 Task: Create a due date automation trigger when advanced on, on the tuesday after a card is due add dates with an incomplete due date at 11:00 AM.
Action: Mouse moved to (961, 293)
Screenshot: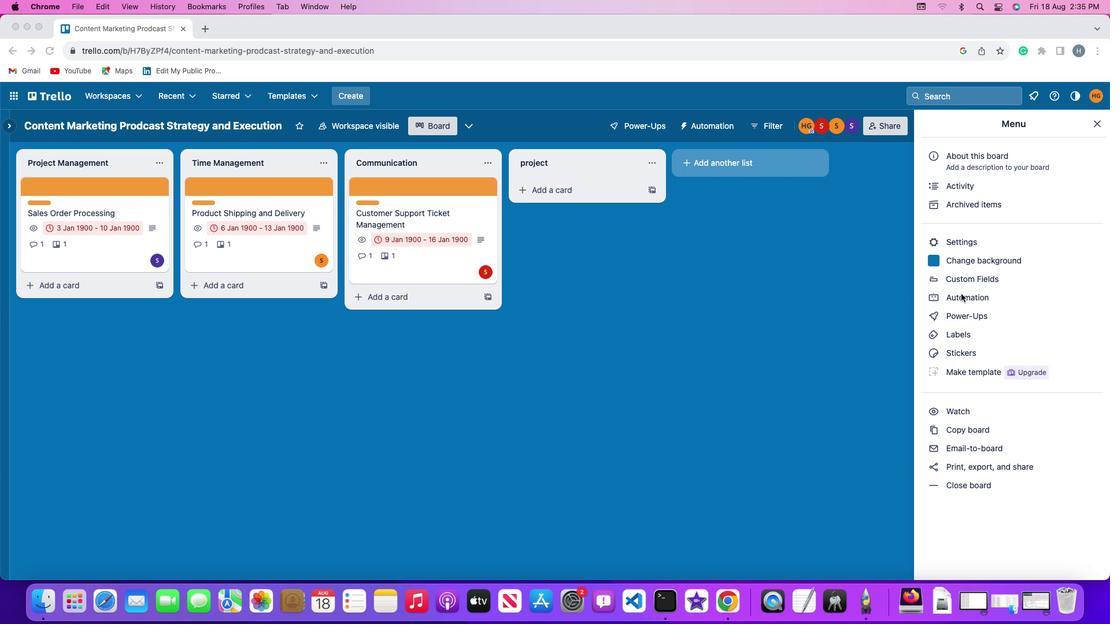 
Action: Mouse pressed left at (961, 293)
Screenshot: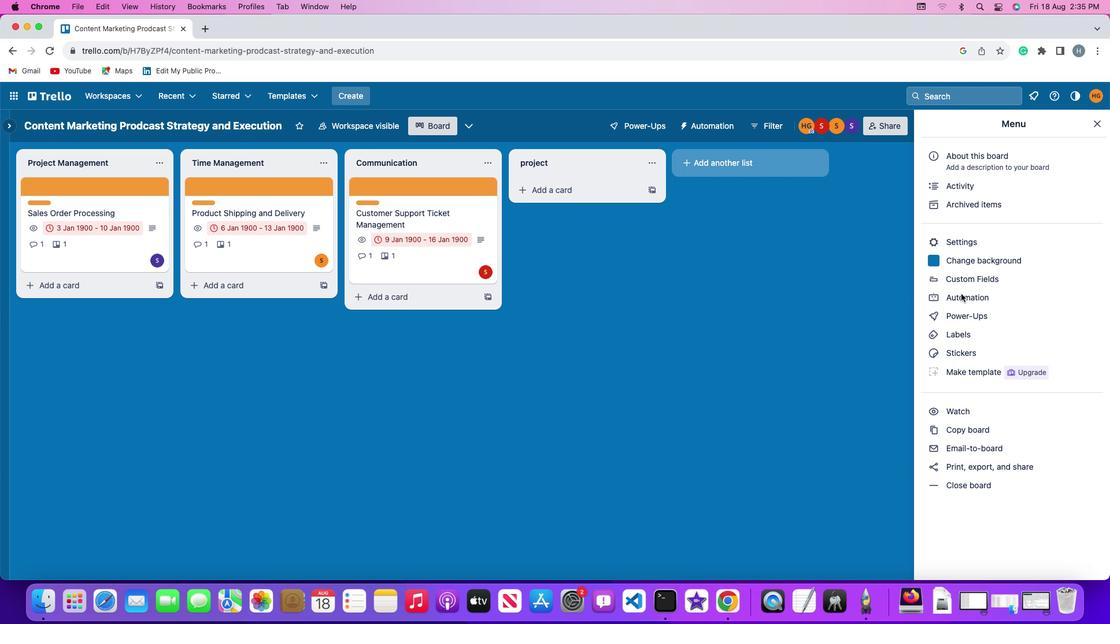 
Action: Mouse pressed left at (961, 293)
Screenshot: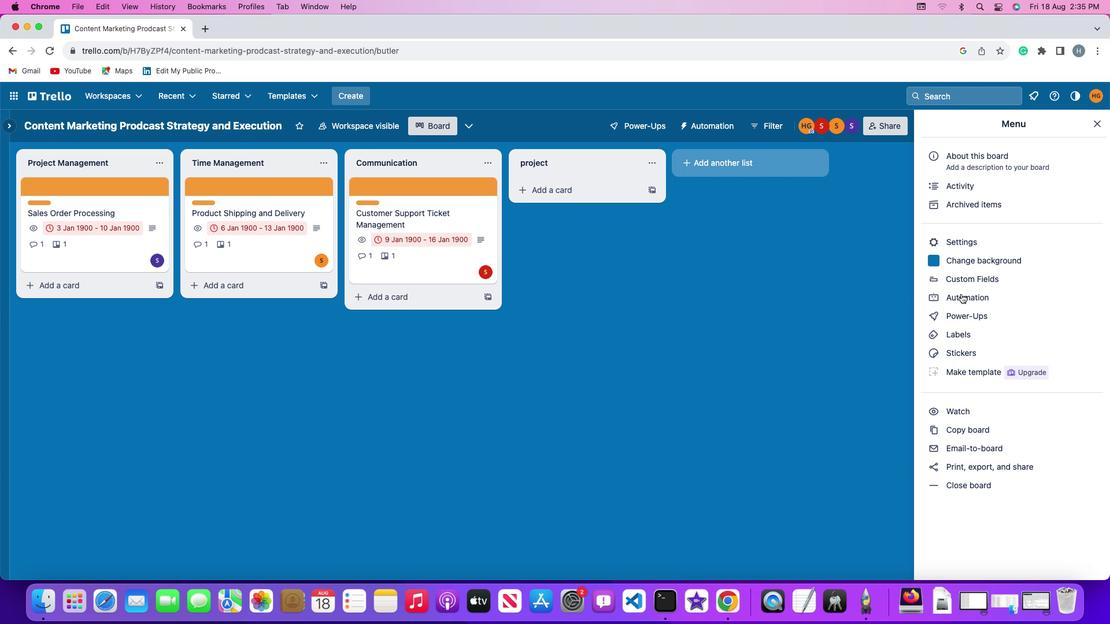
Action: Mouse moved to (72, 273)
Screenshot: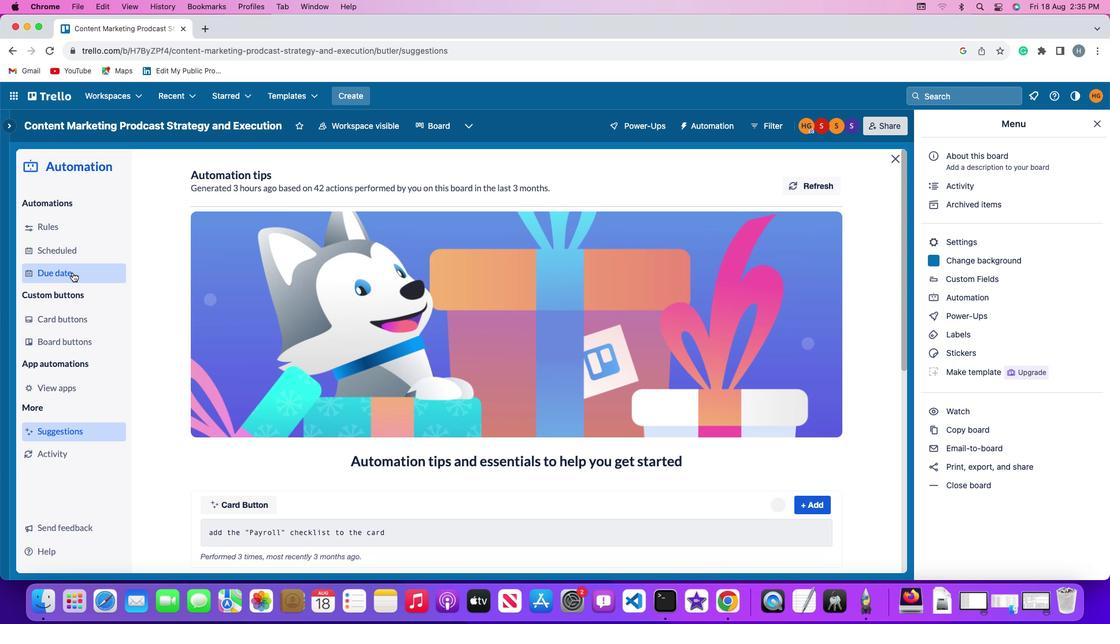
Action: Mouse pressed left at (72, 273)
Screenshot: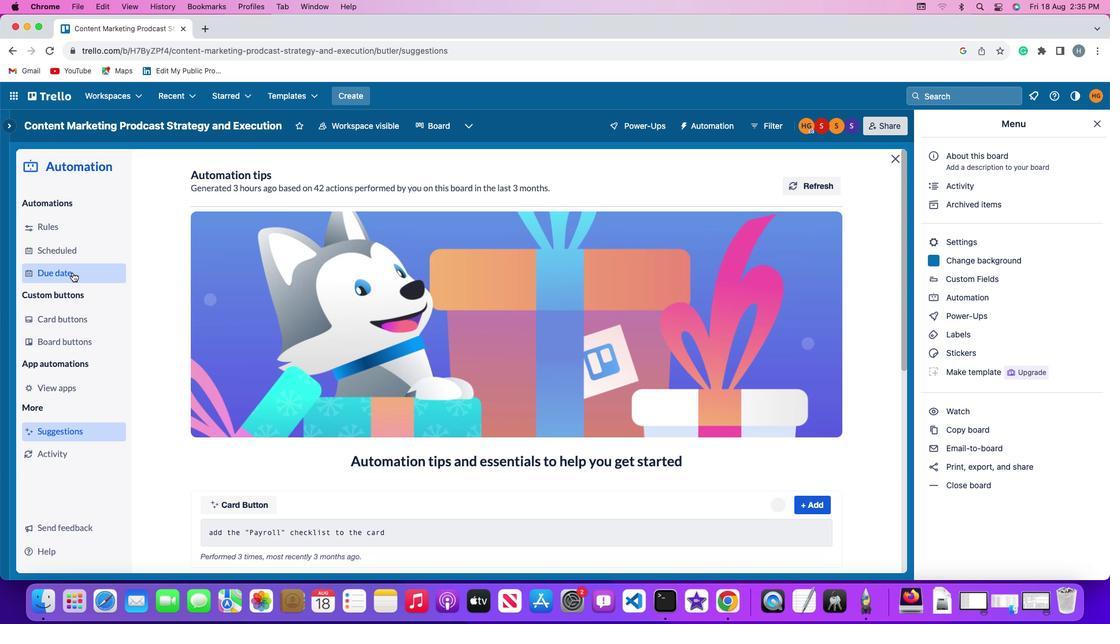 
Action: Mouse moved to (743, 176)
Screenshot: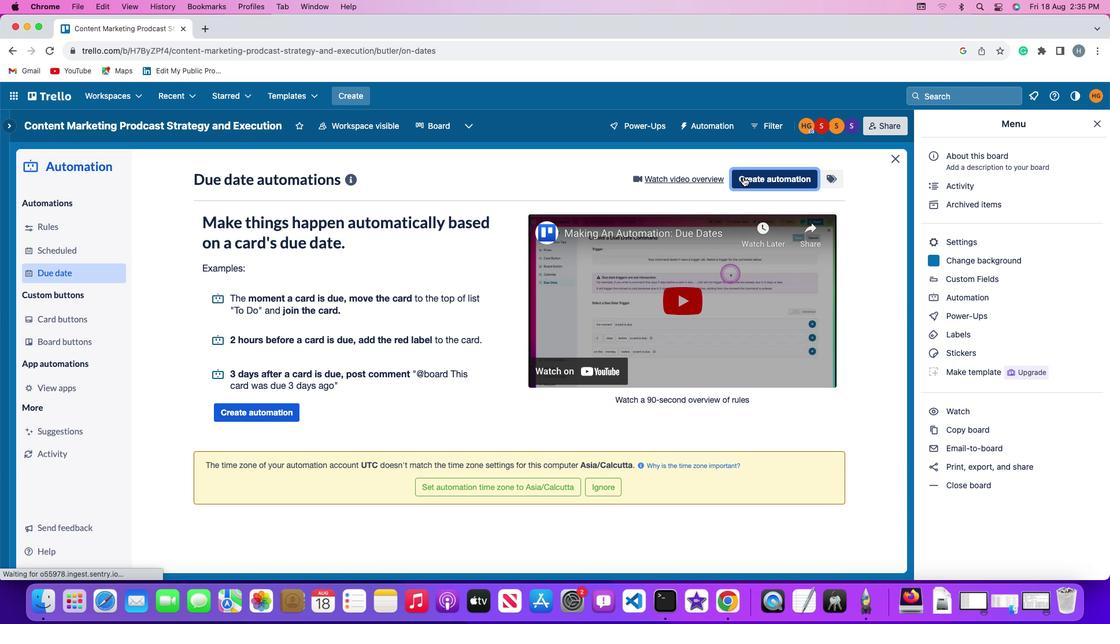 
Action: Mouse pressed left at (743, 176)
Screenshot: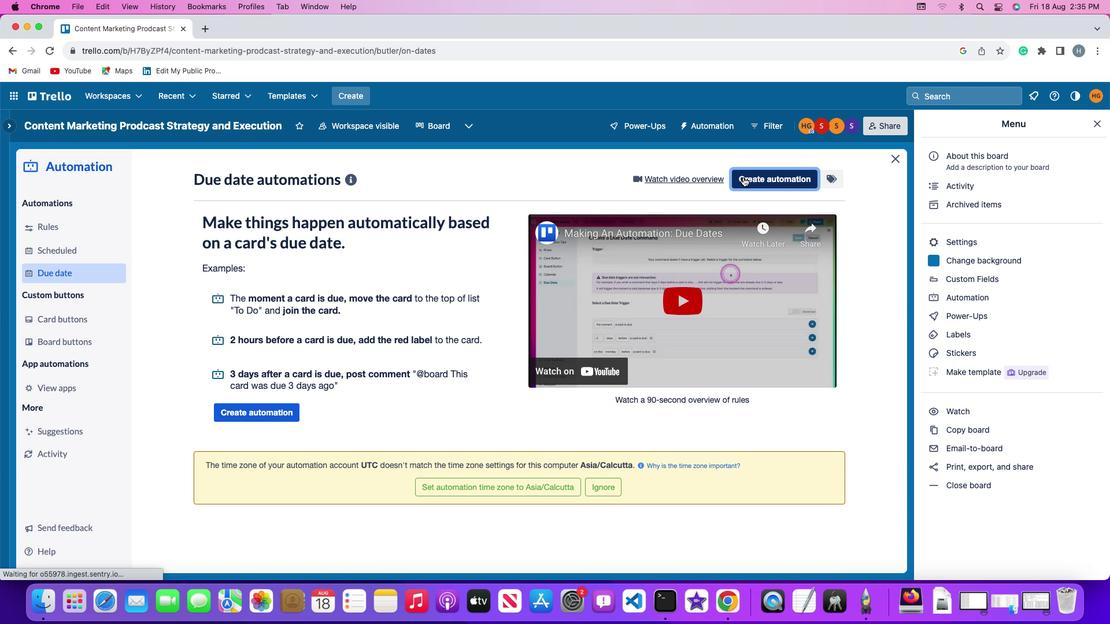 
Action: Mouse moved to (227, 289)
Screenshot: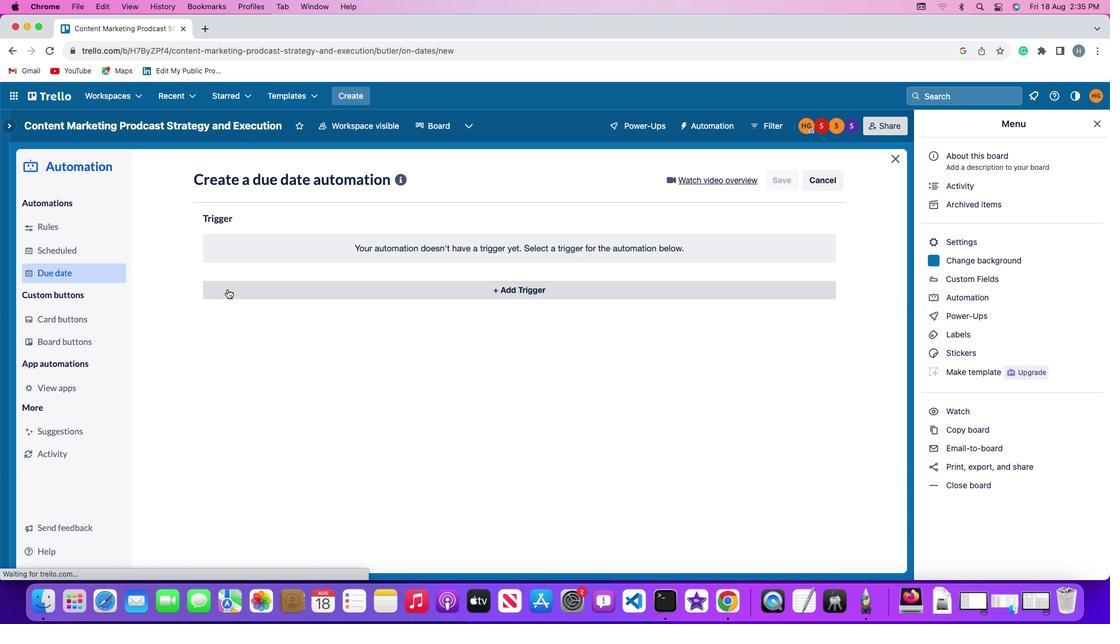 
Action: Mouse pressed left at (227, 289)
Screenshot: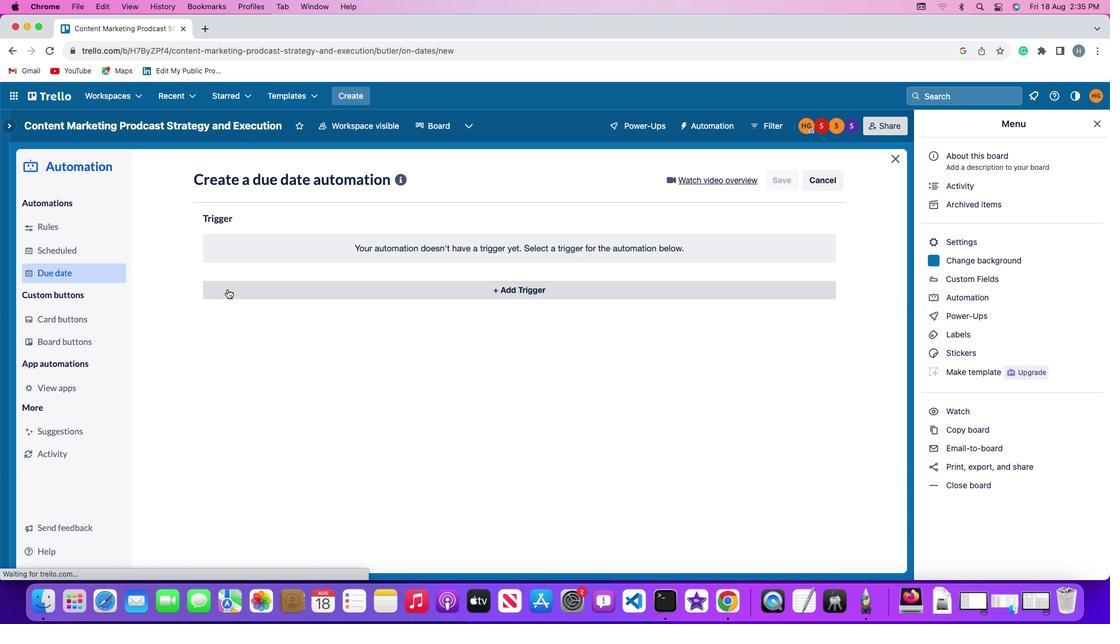 
Action: Mouse moved to (261, 507)
Screenshot: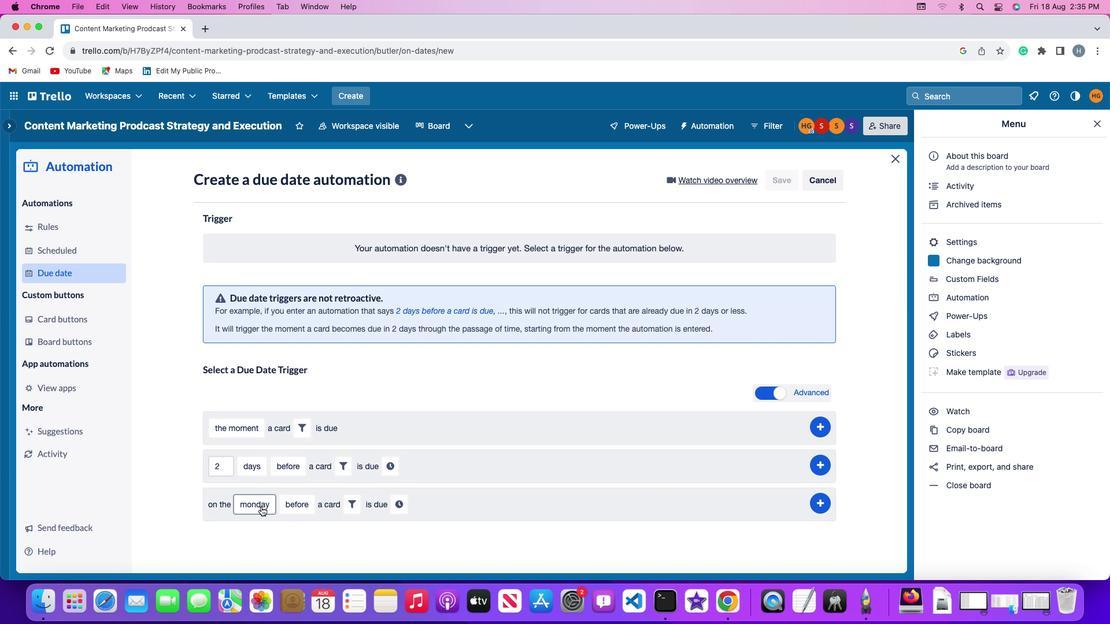 
Action: Mouse pressed left at (261, 507)
Screenshot: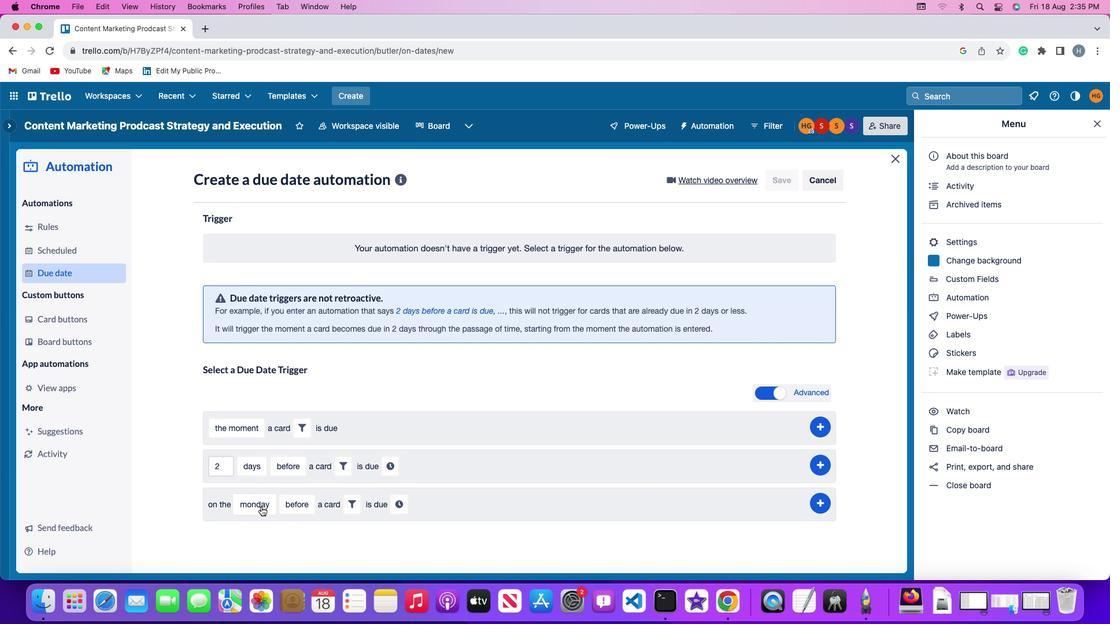 
Action: Mouse moved to (274, 371)
Screenshot: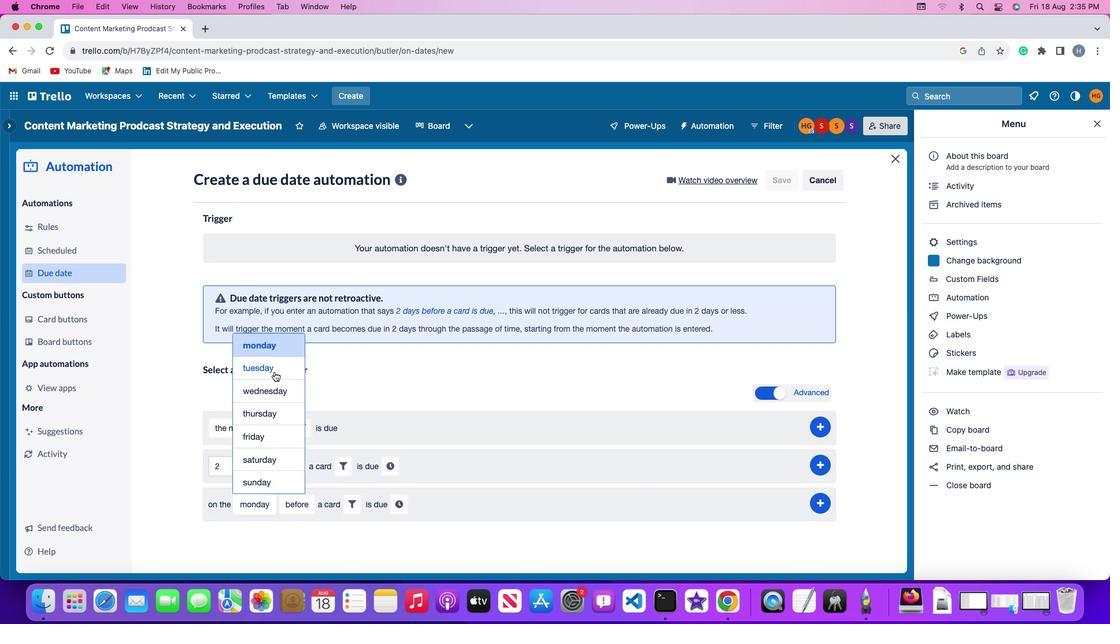 
Action: Mouse pressed left at (274, 371)
Screenshot: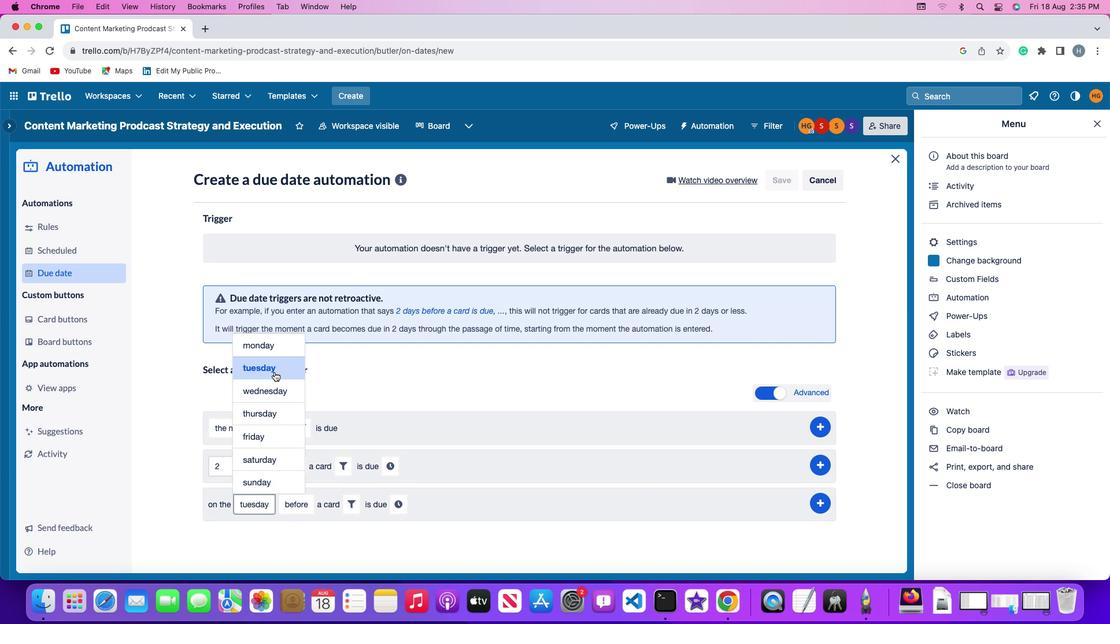 
Action: Mouse moved to (290, 500)
Screenshot: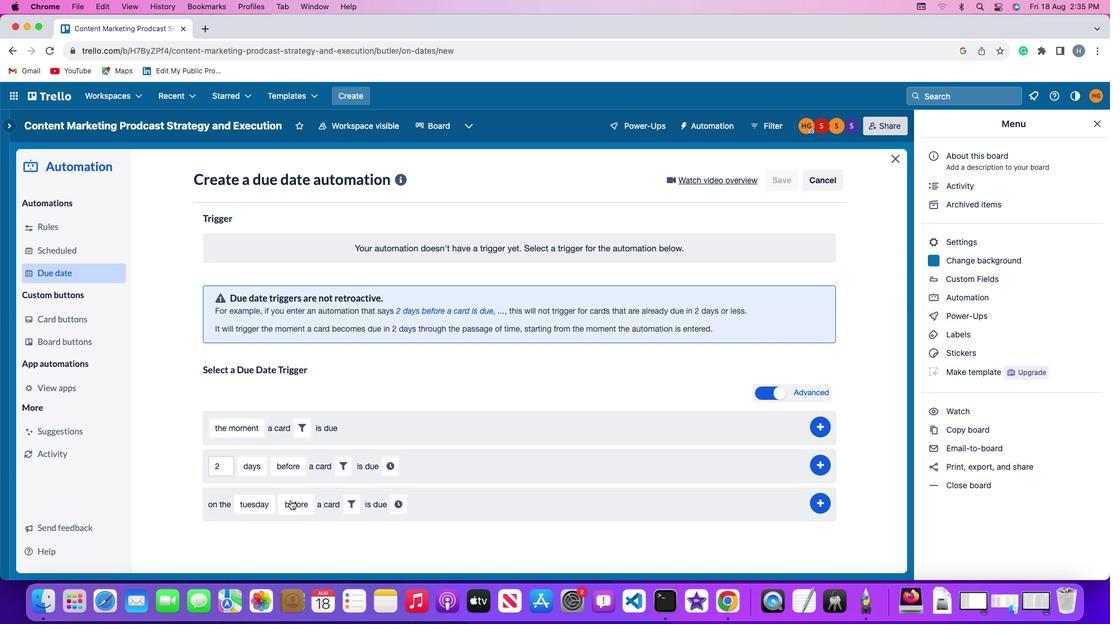 
Action: Mouse pressed left at (290, 500)
Screenshot: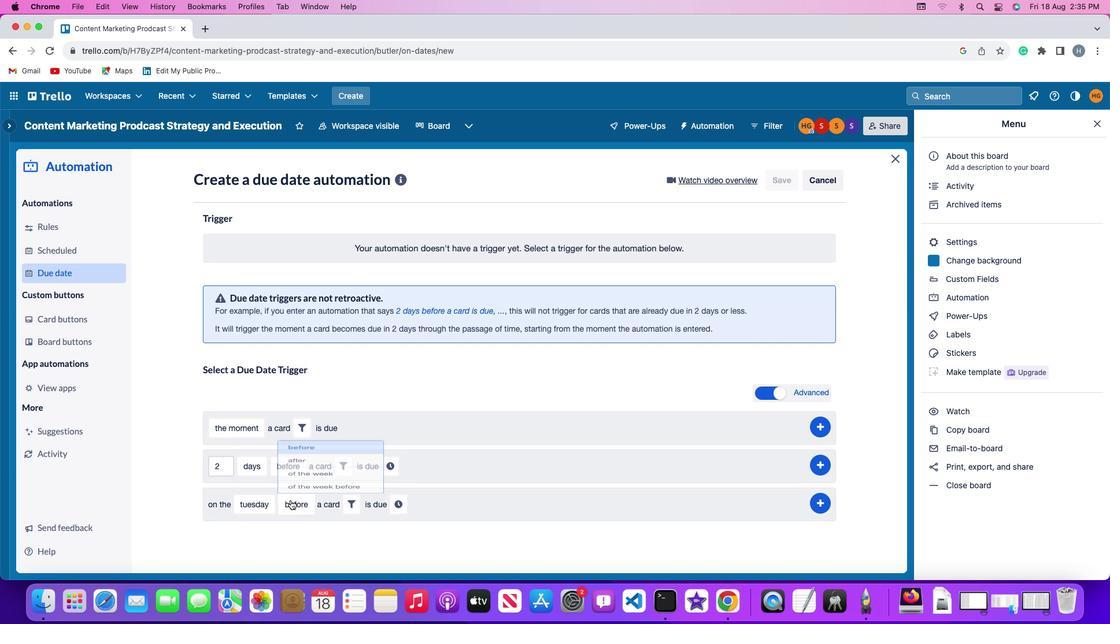 
Action: Mouse moved to (309, 436)
Screenshot: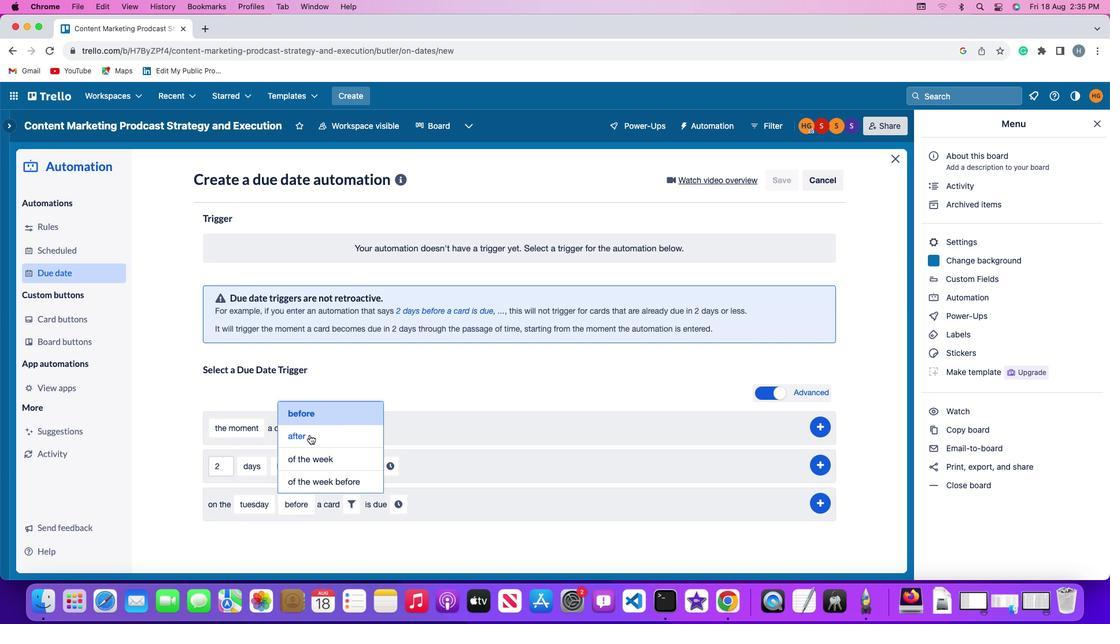 
Action: Mouse pressed left at (309, 436)
Screenshot: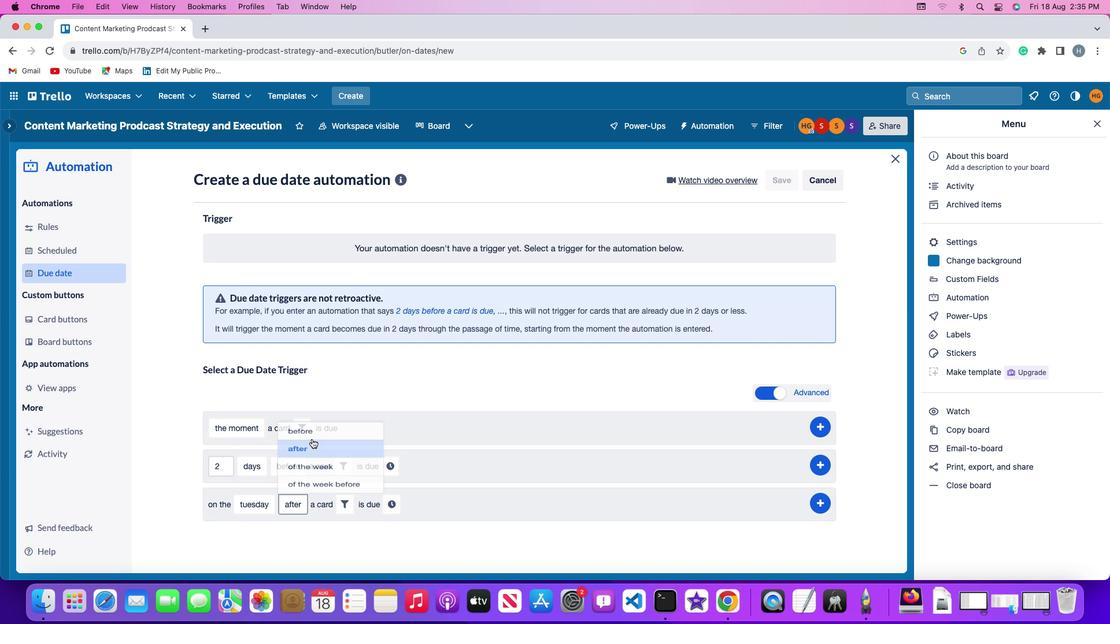 
Action: Mouse moved to (340, 498)
Screenshot: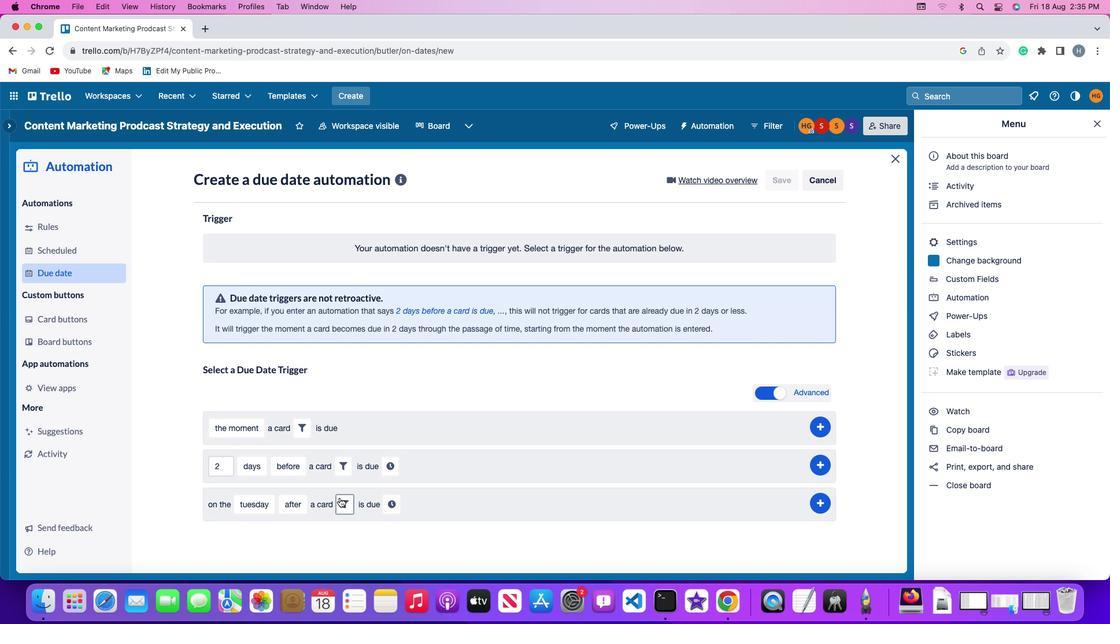 
Action: Mouse pressed left at (340, 498)
Screenshot: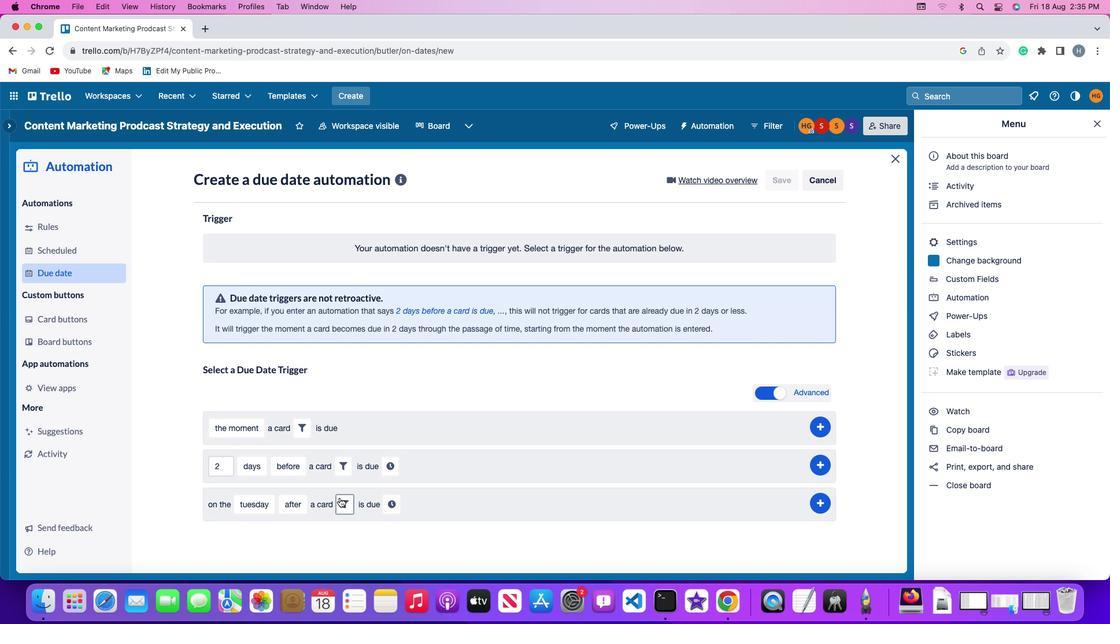 
Action: Mouse moved to (411, 540)
Screenshot: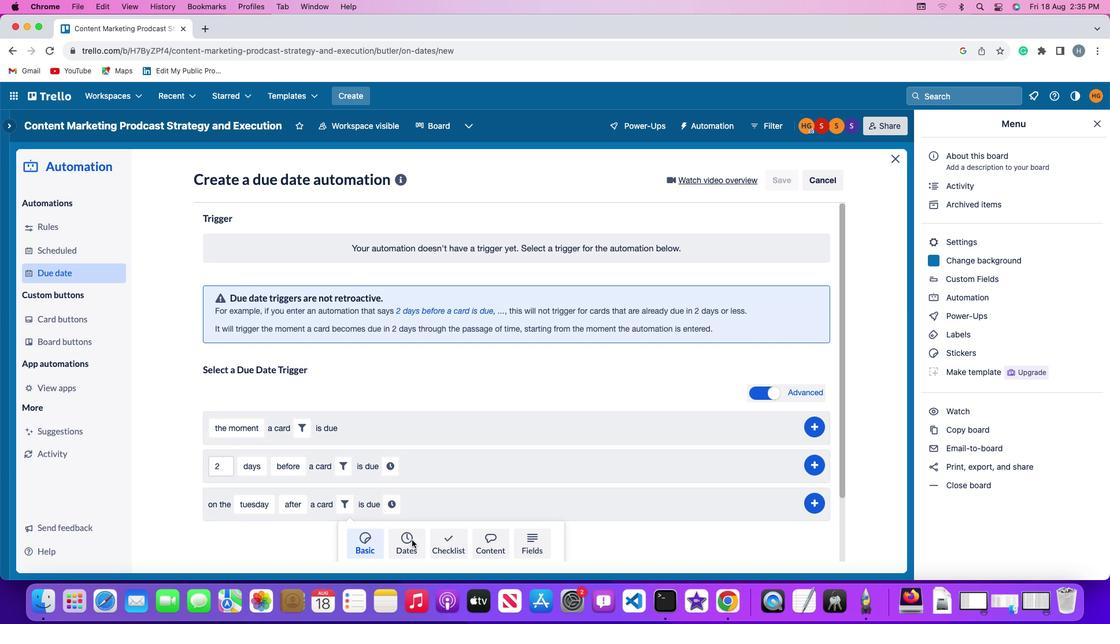 
Action: Mouse pressed left at (411, 540)
Screenshot: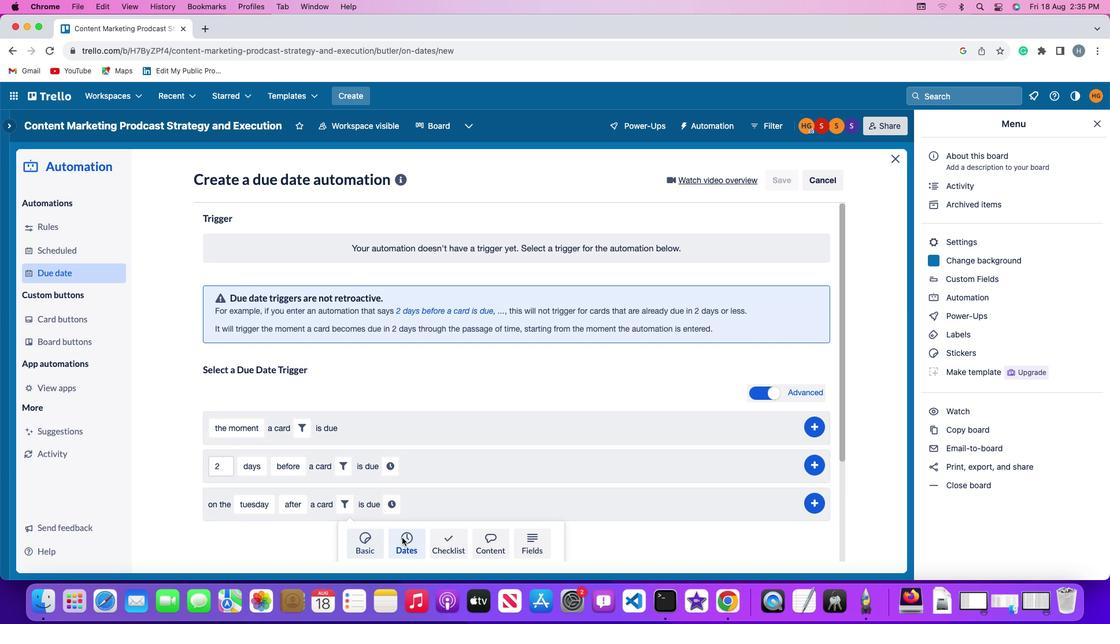 
Action: Mouse moved to (314, 521)
Screenshot: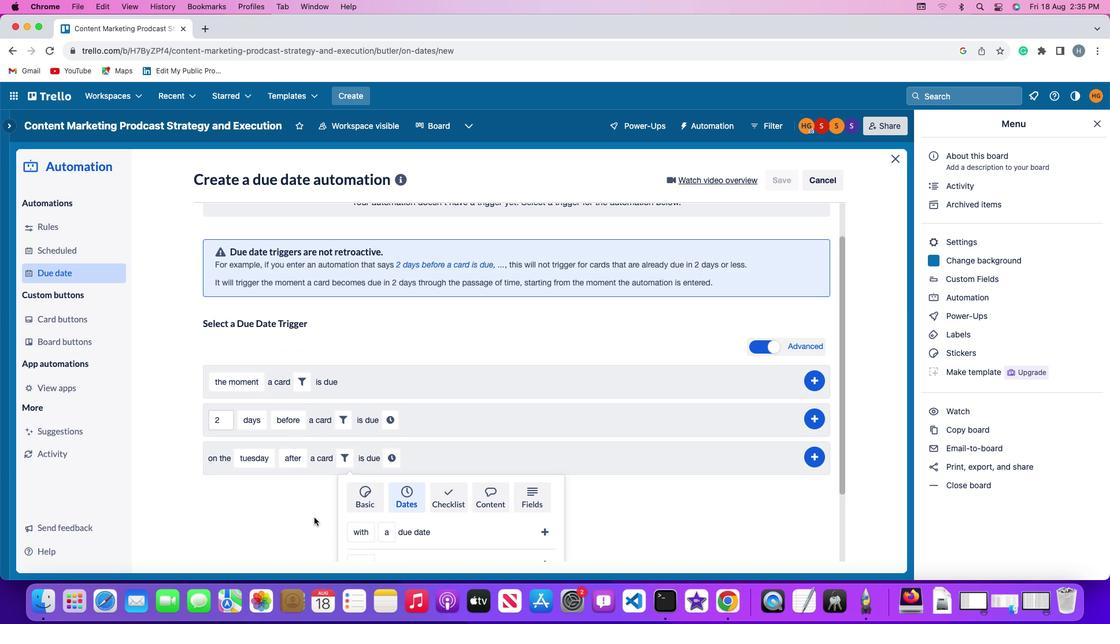 
Action: Mouse scrolled (314, 521) with delta (0, 0)
Screenshot: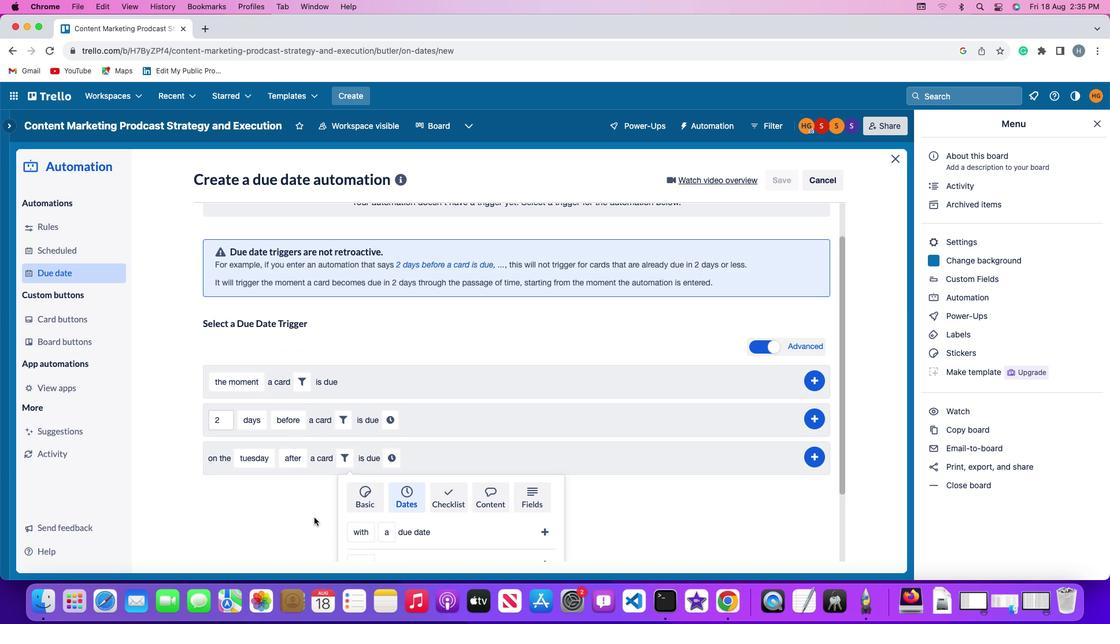 
Action: Mouse scrolled (314, 521) with delta (0, 0)
Screenshot: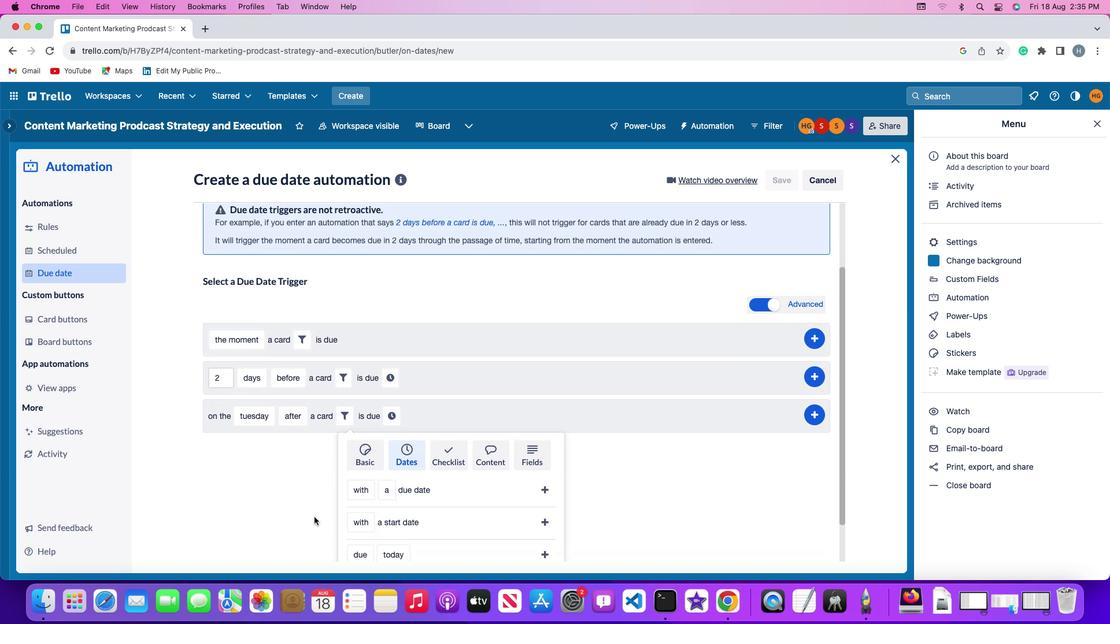 
Action: Mouse scrolled (314, 521) with delta (0, -1)
Screenshot: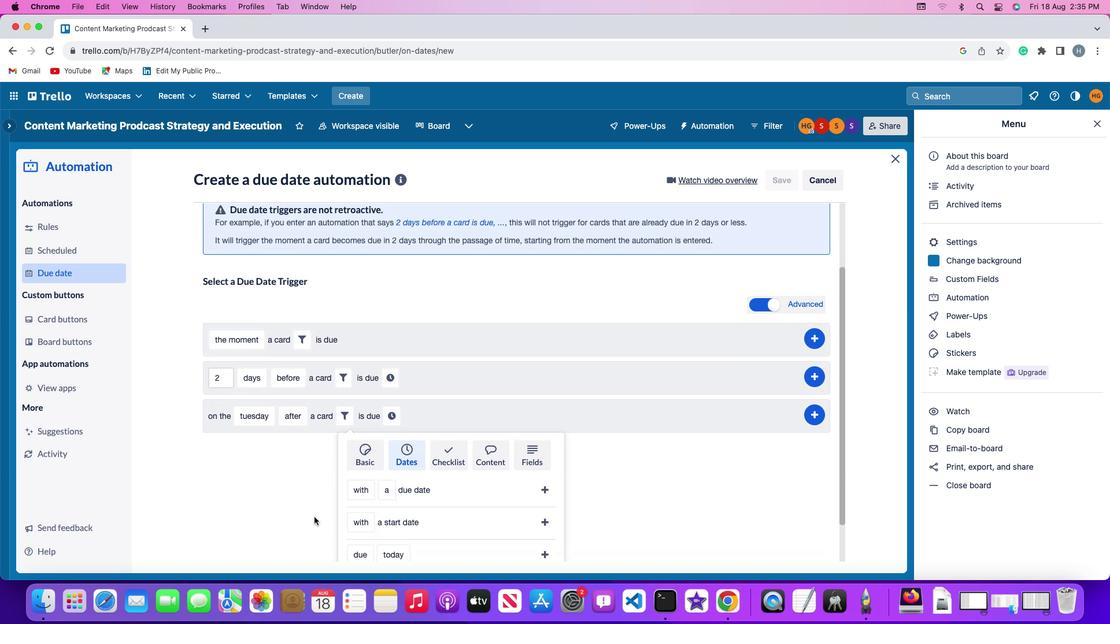 
Action: Mouse moved to (314, 520)
Screenshot: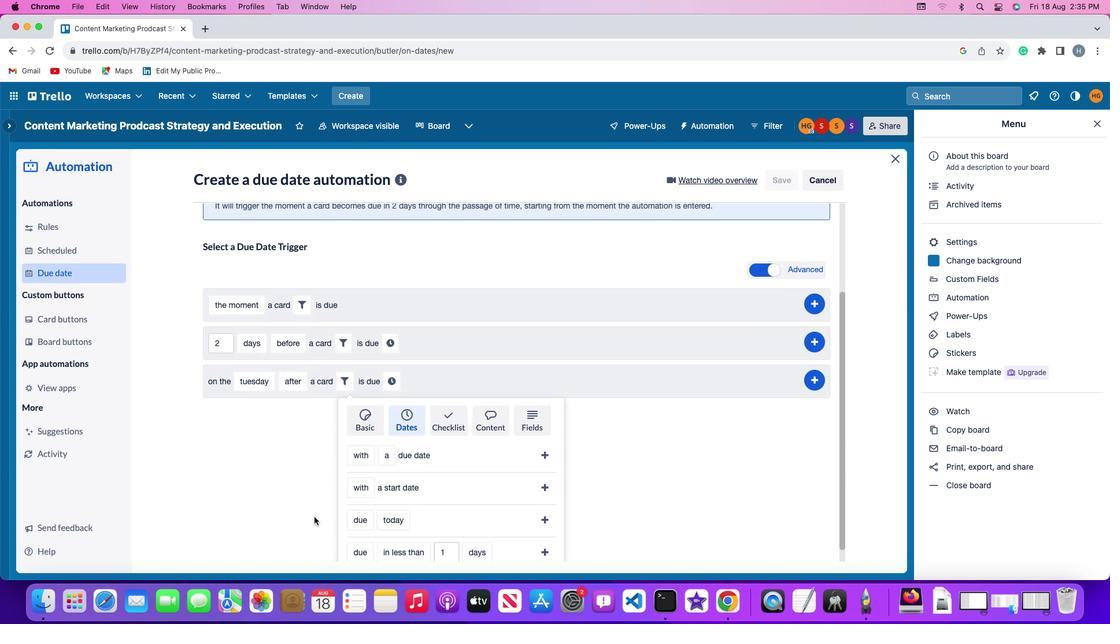 
Action: Mouse scrolled (314, 520) with delta (0, -2)
Screenshot: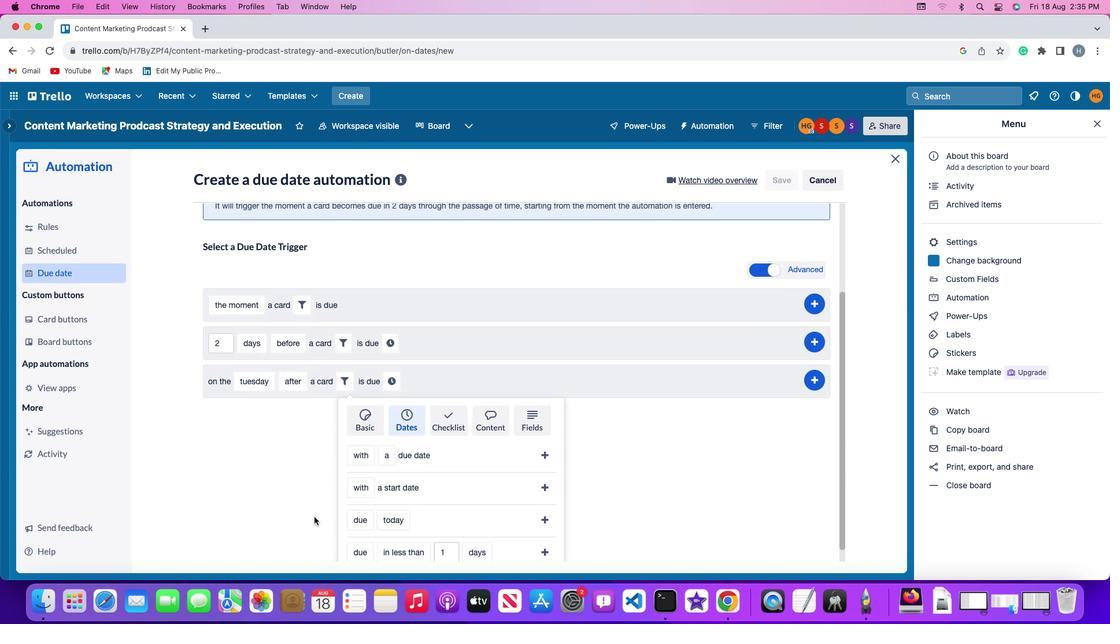 
Action: Mouse moved to (314, 520)
Screenshot: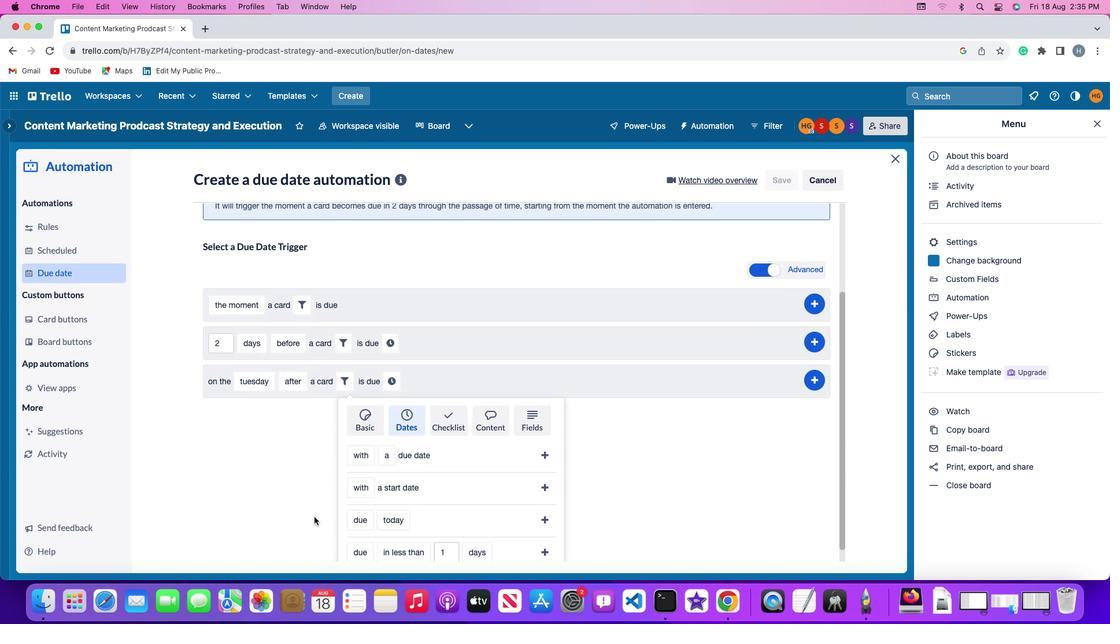
Action: Mouse scrolled (314, 520) with delta (0, -3)
Screenshot: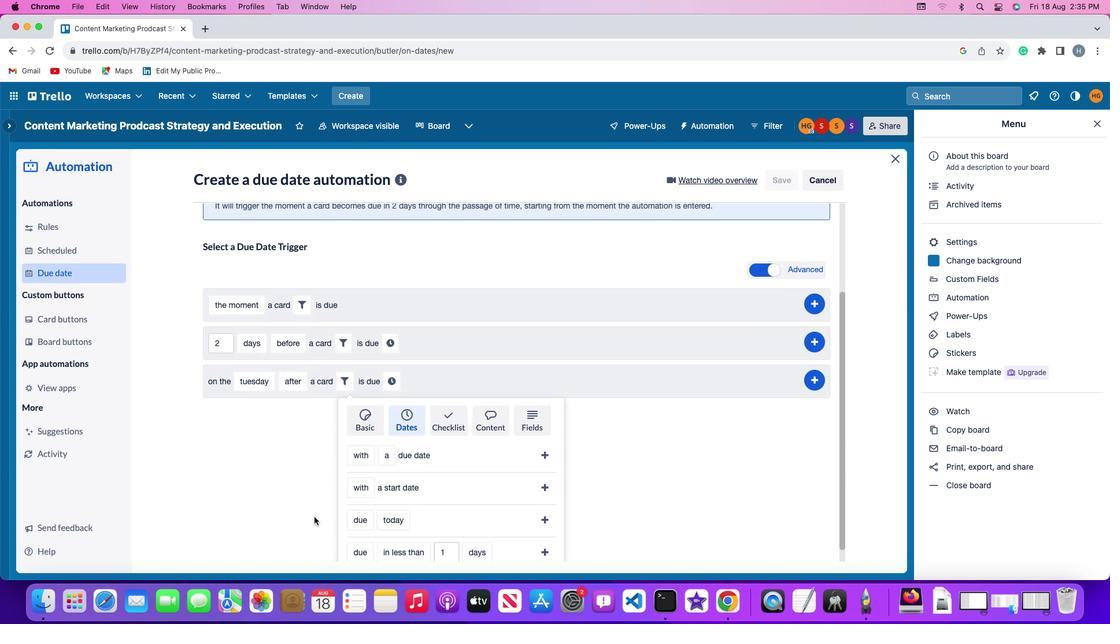 
Action: Mouse moved to (314, 515)
Screenshot: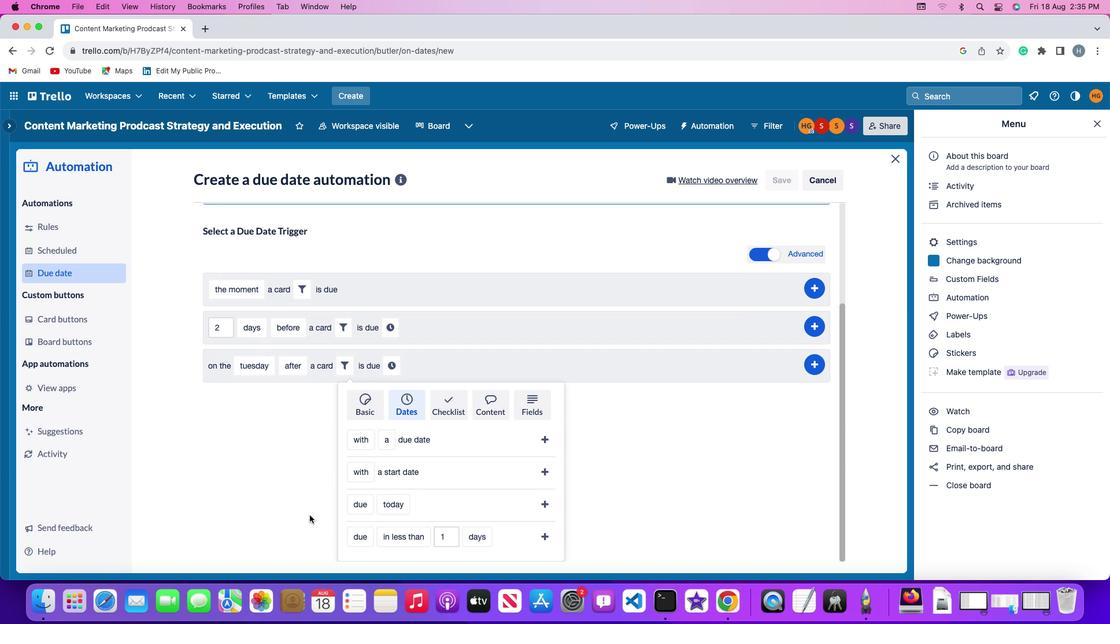 
Action: Mouse scrolled (314, 515) with delta (0, 0)
Screenshot: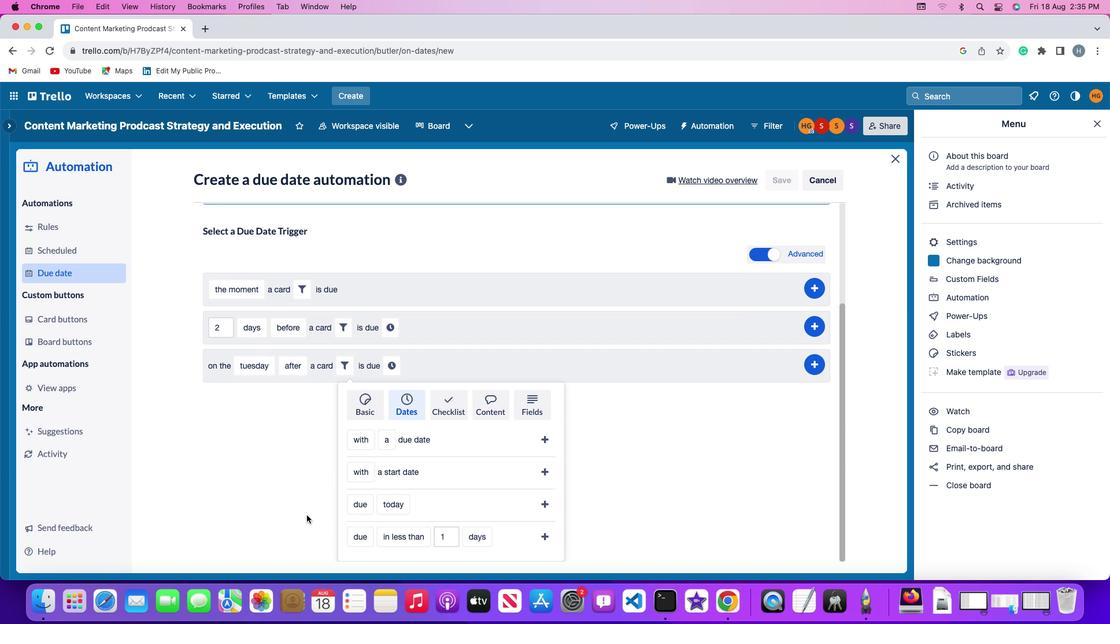 
Action: Mouse scrolled (314, 515) with delta (0, 0)
Screenshot: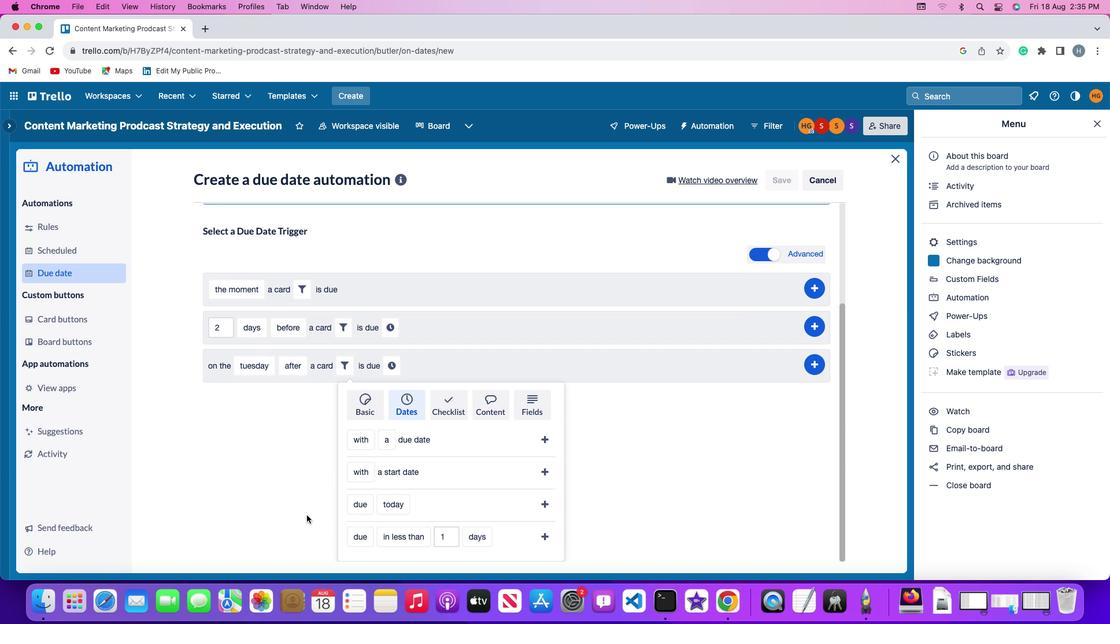 
Action: Mouse scrolled (314, 515) with delta (0, -1)
Screenshot: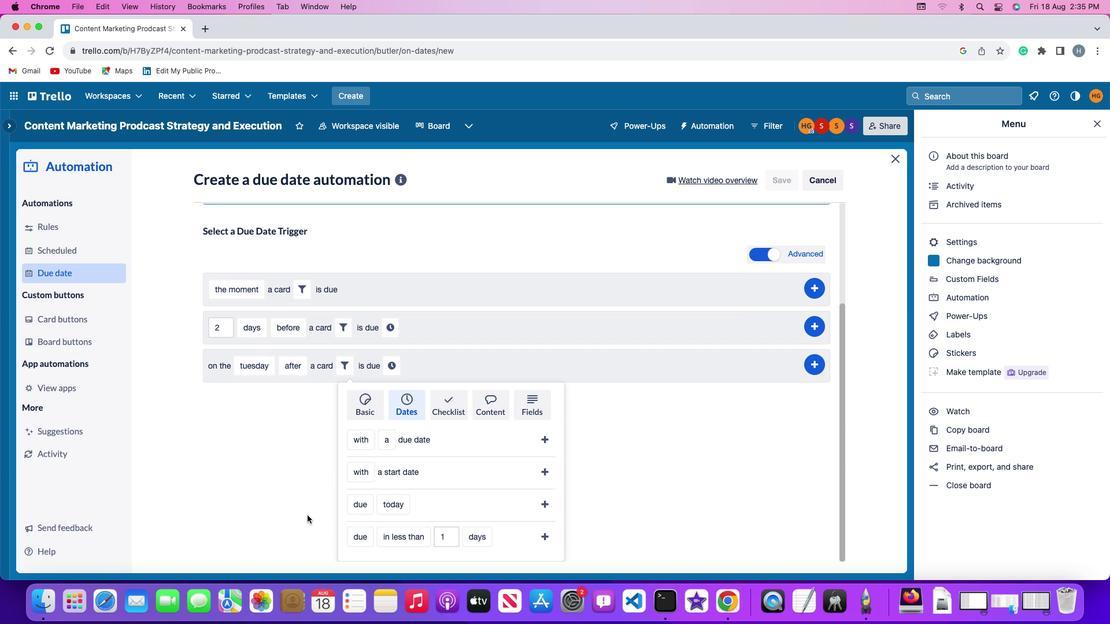 
Action: Mouse moved to (364, 437)
Screenshot: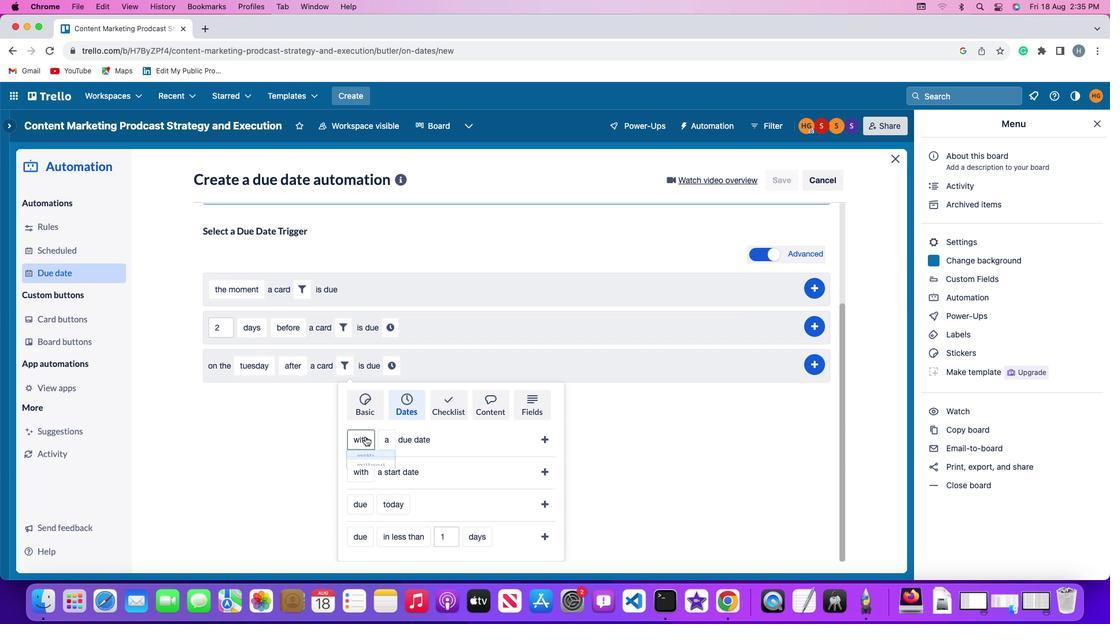 
Action: Mouse pressed left at (364, 437)
Screenshot: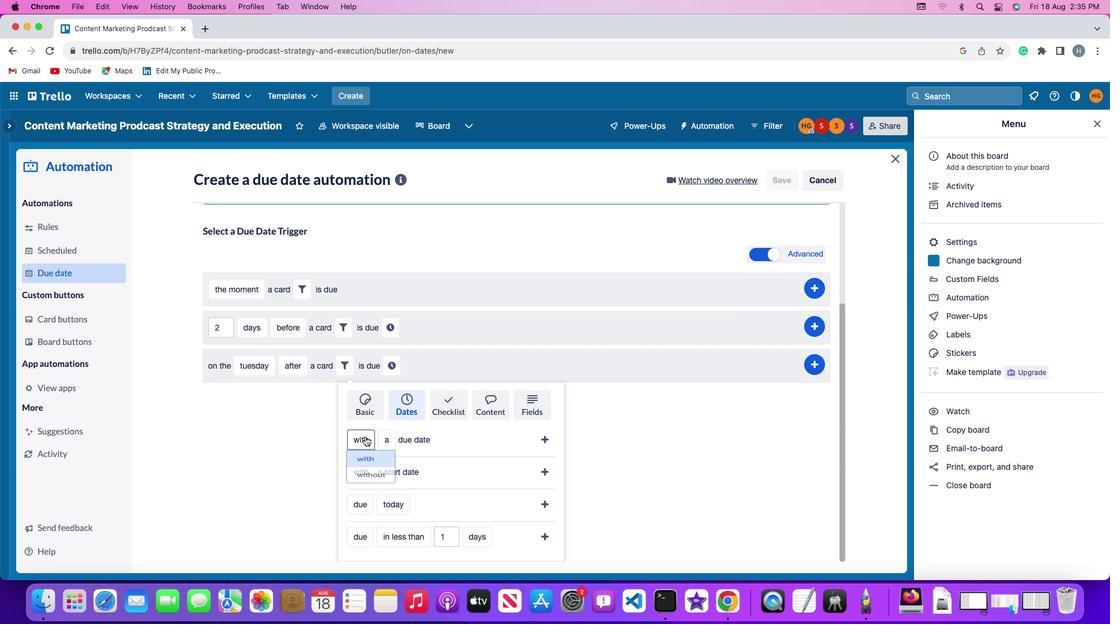 
Action: Mouse moved to (360, 465)
Screenshot: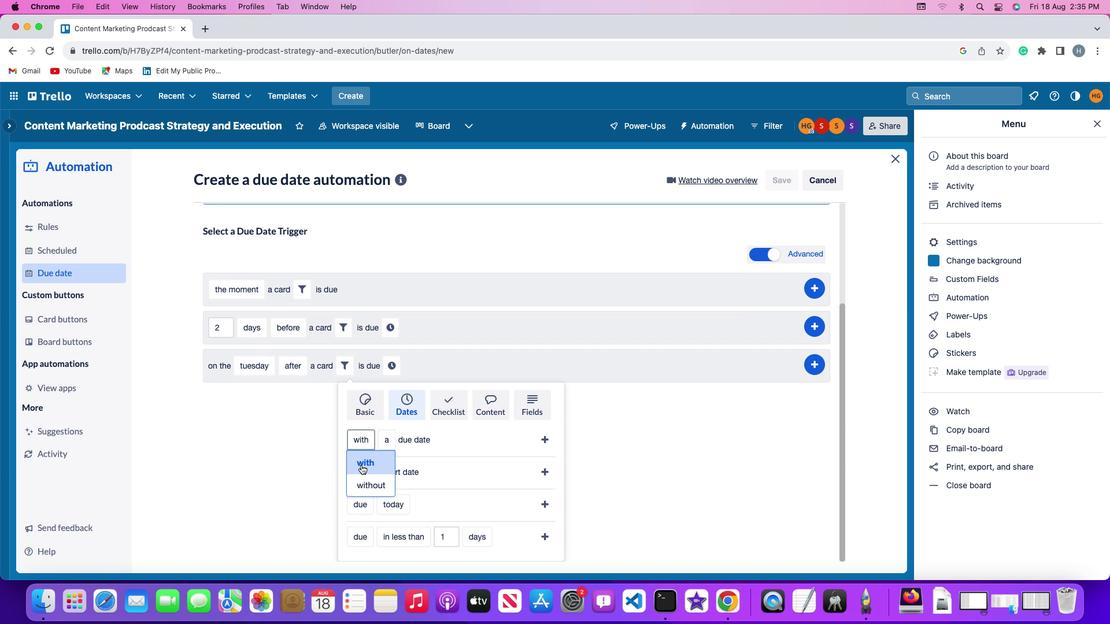 
Action: Mouse pressed left at (360, 465)
Screenshot: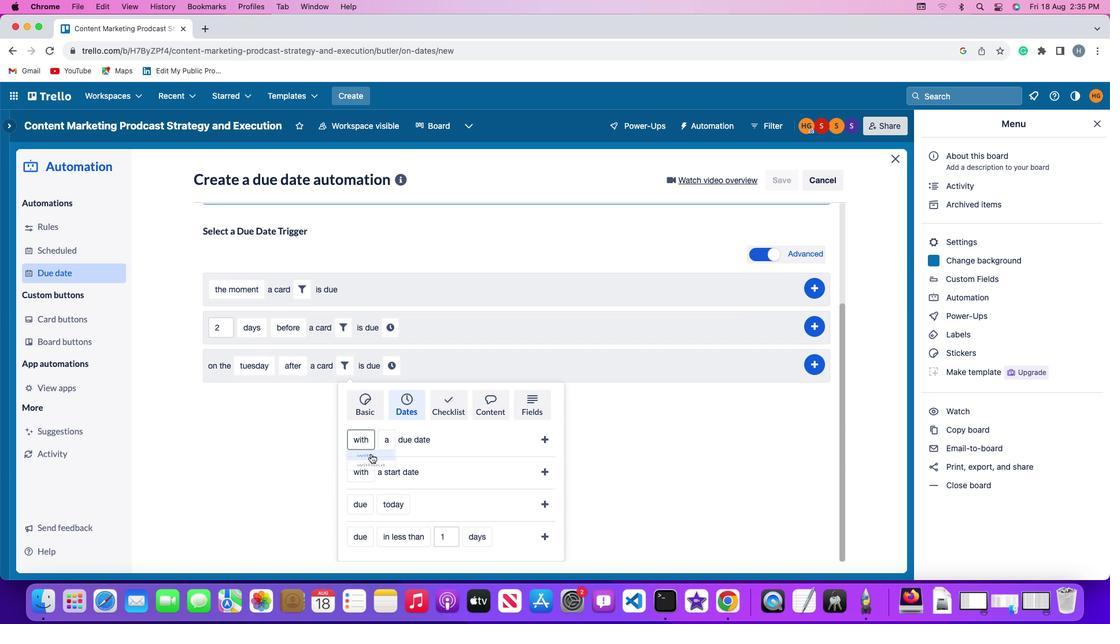 
Action: Mouse moved to (383, 446)
Screenshot: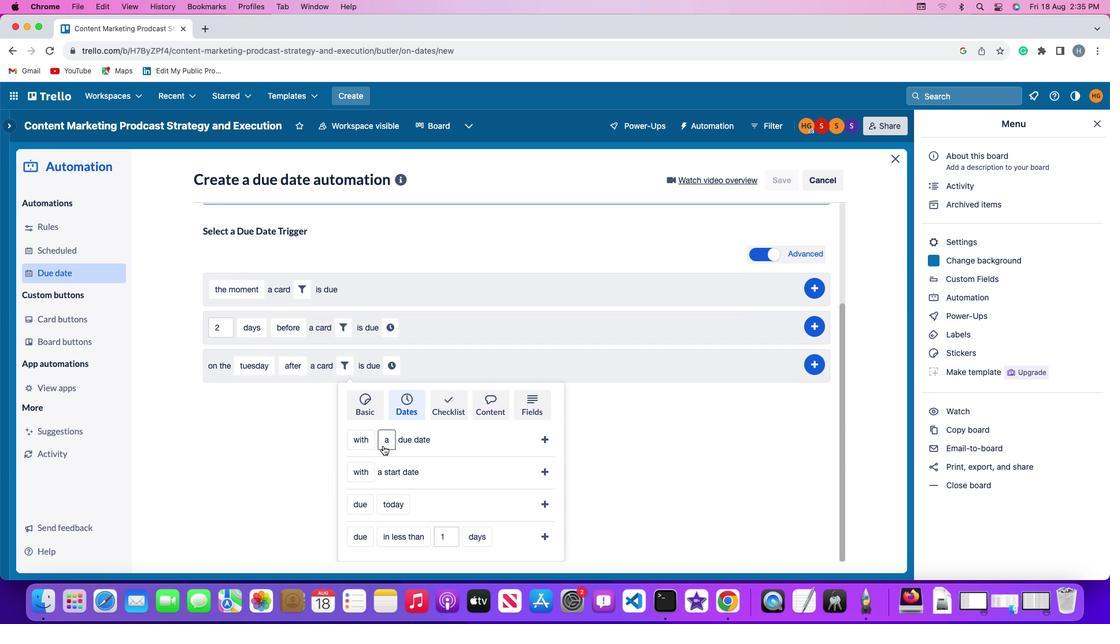 
Action: Mouse pressed left at (383, 446)
Screenshot: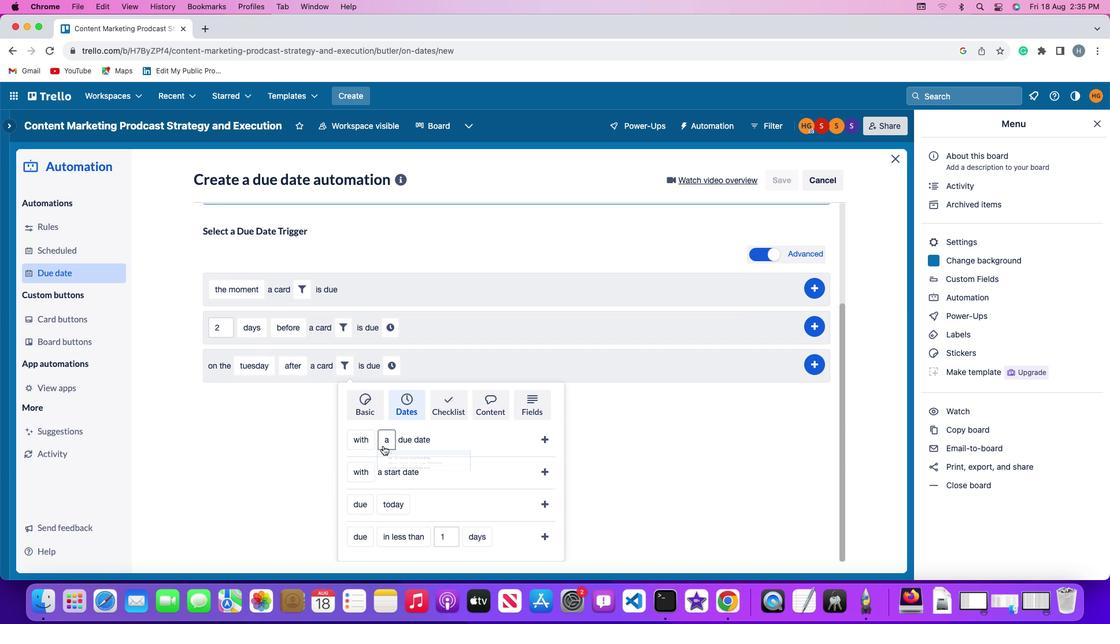 
Action: Mouse moved to (406, 506)
Screenshot: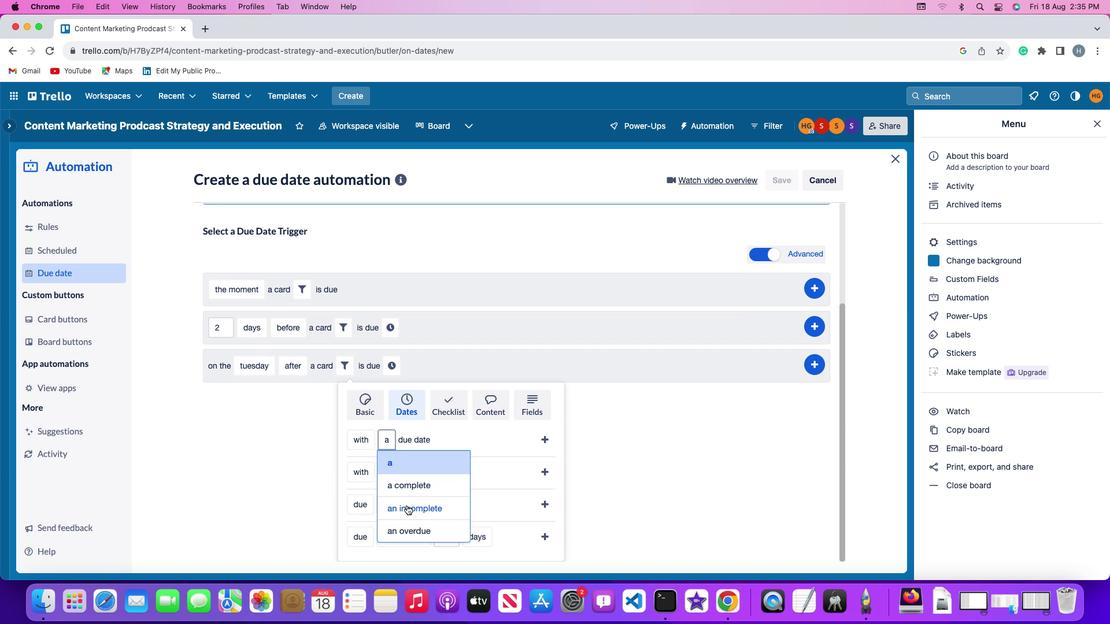 
Action: Mouse pressed left at (406, 506)
Screenshot: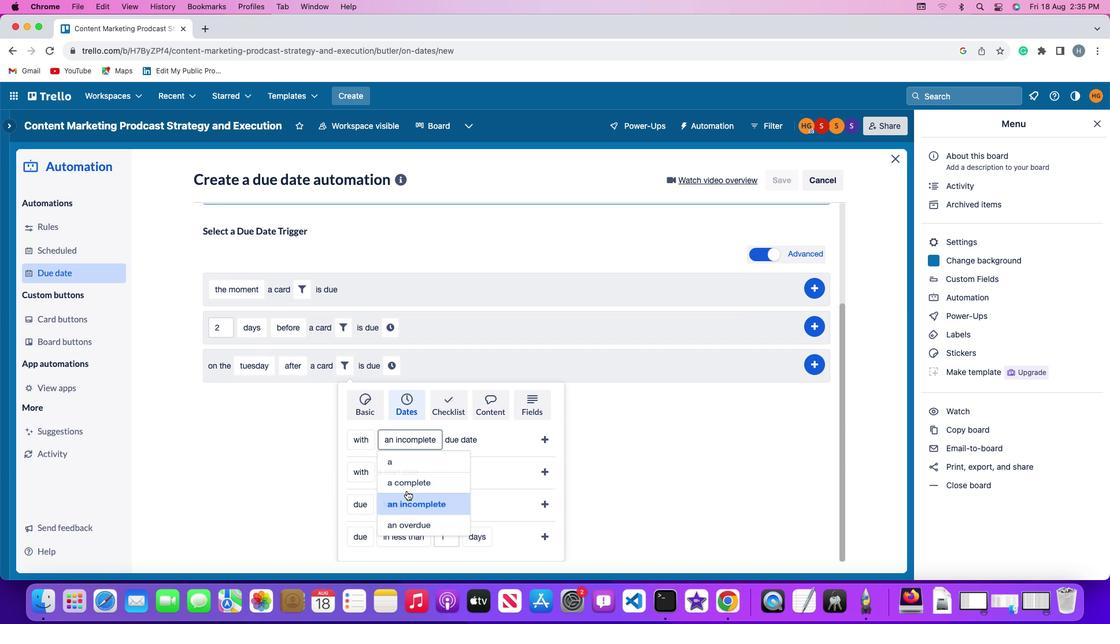 
Action: Mouse moved to (550, 437)
Screenshot: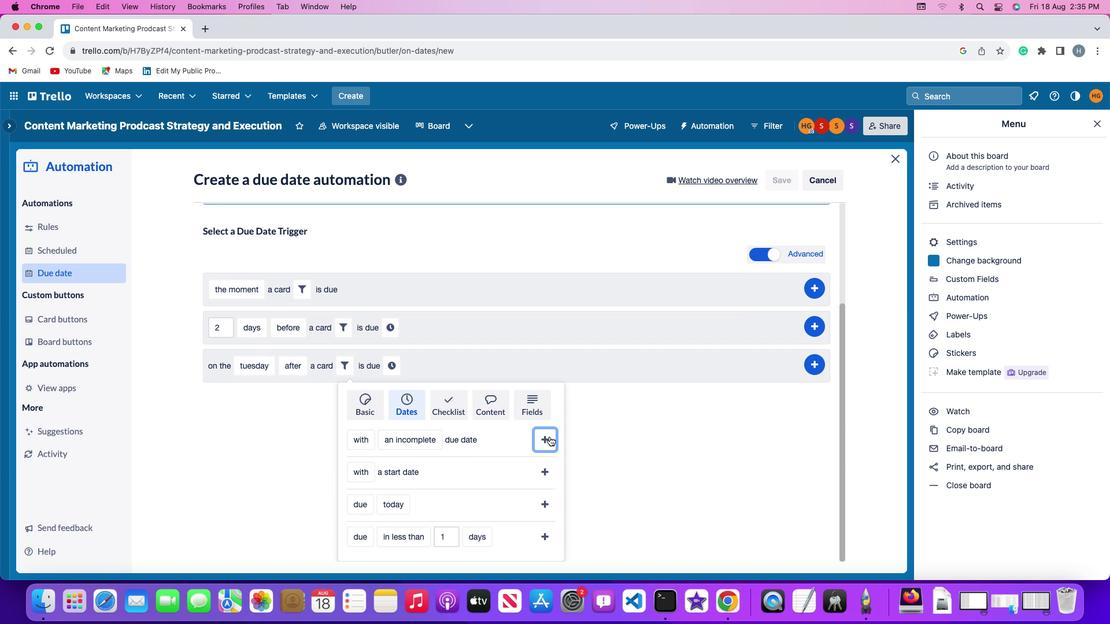 
Action: Mouse pressed left at (550, 437)
Screenshot: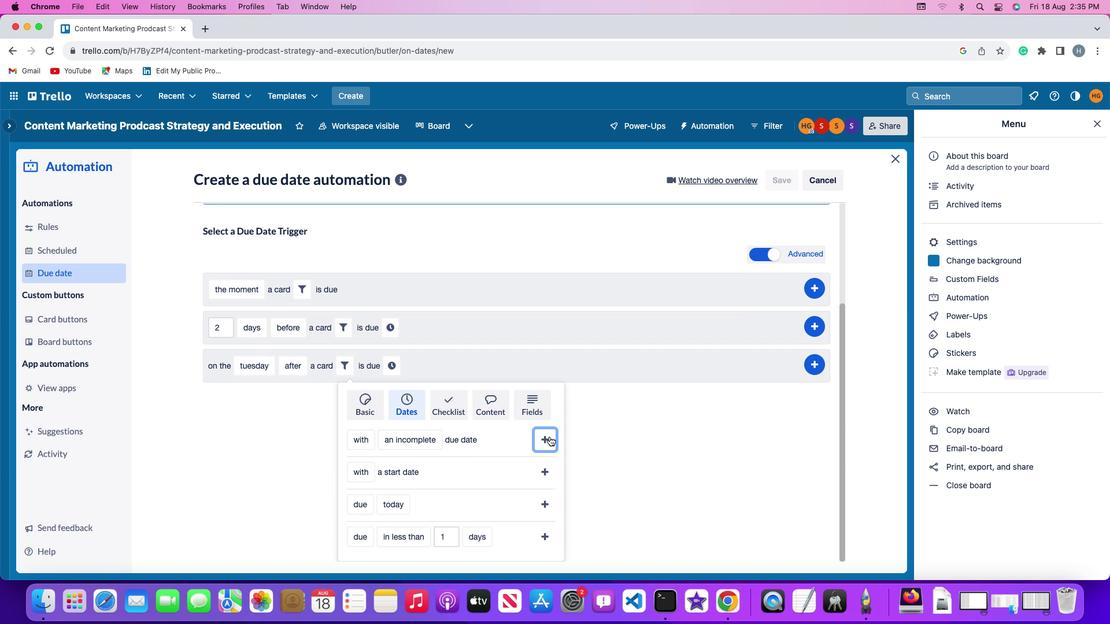 
Action: Mouse moved to (522, 500)
Screenshot: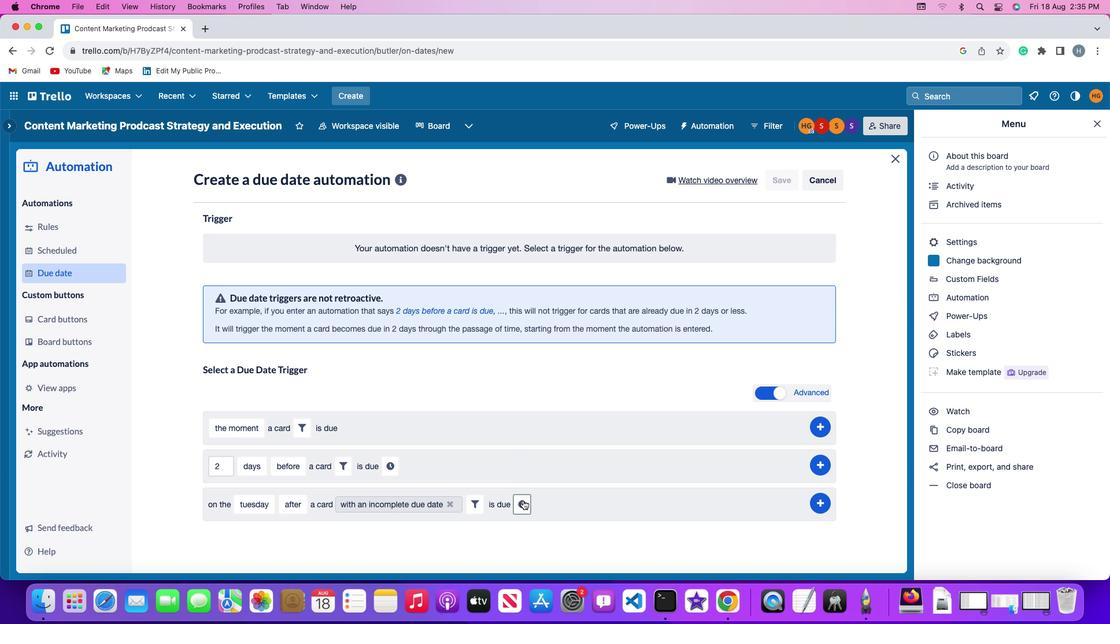 
Action: Mouse pressed left at (522, 500)
Screenshot: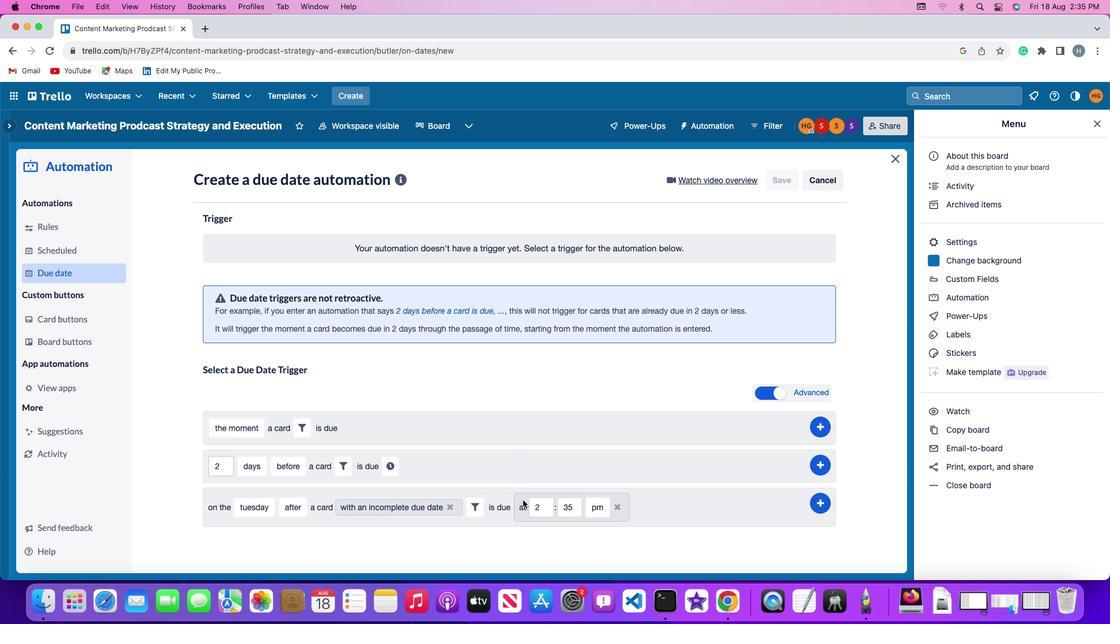 
Action: Mouse moved to (543, 507)
Screenshot: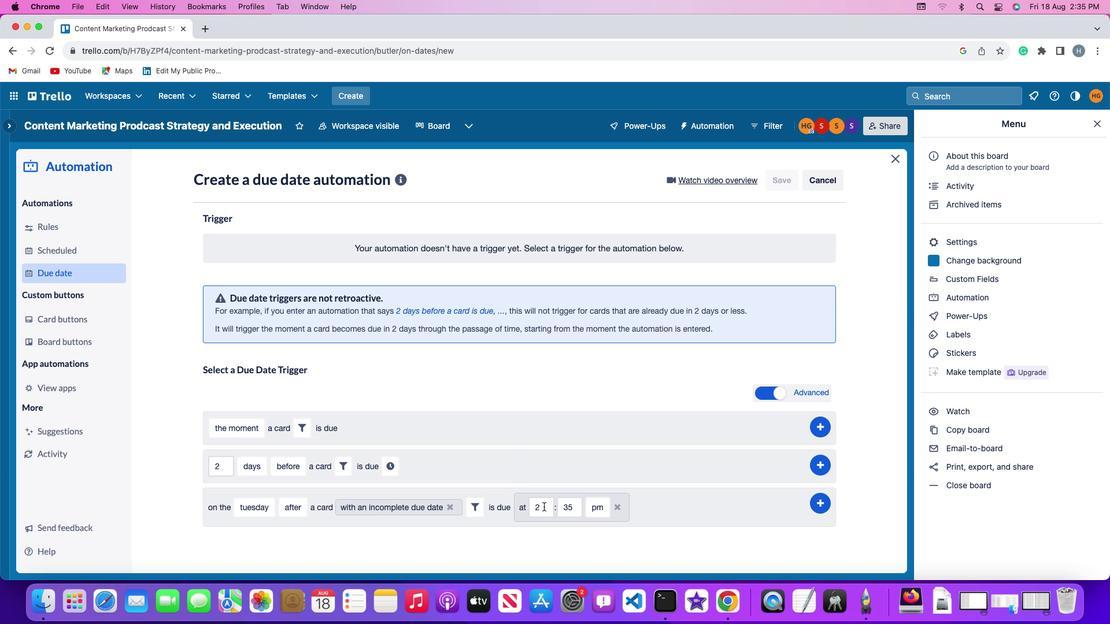 
Action: Mouse pressed left at (543, 507)
Screenshot: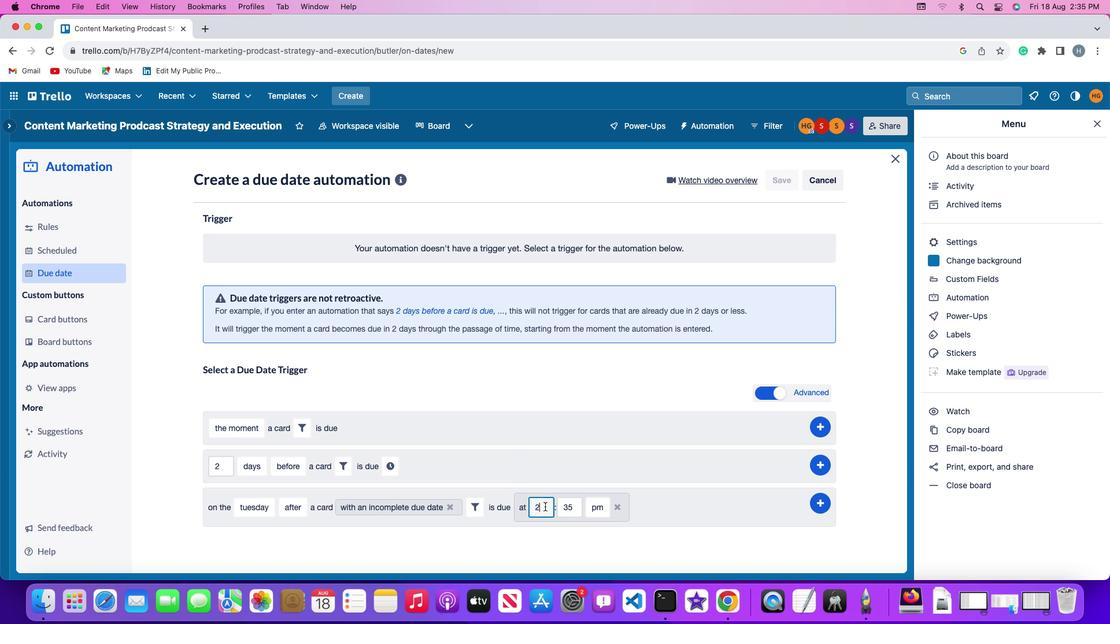 
Action: Mouse moved to (544, 507)
Screenshot: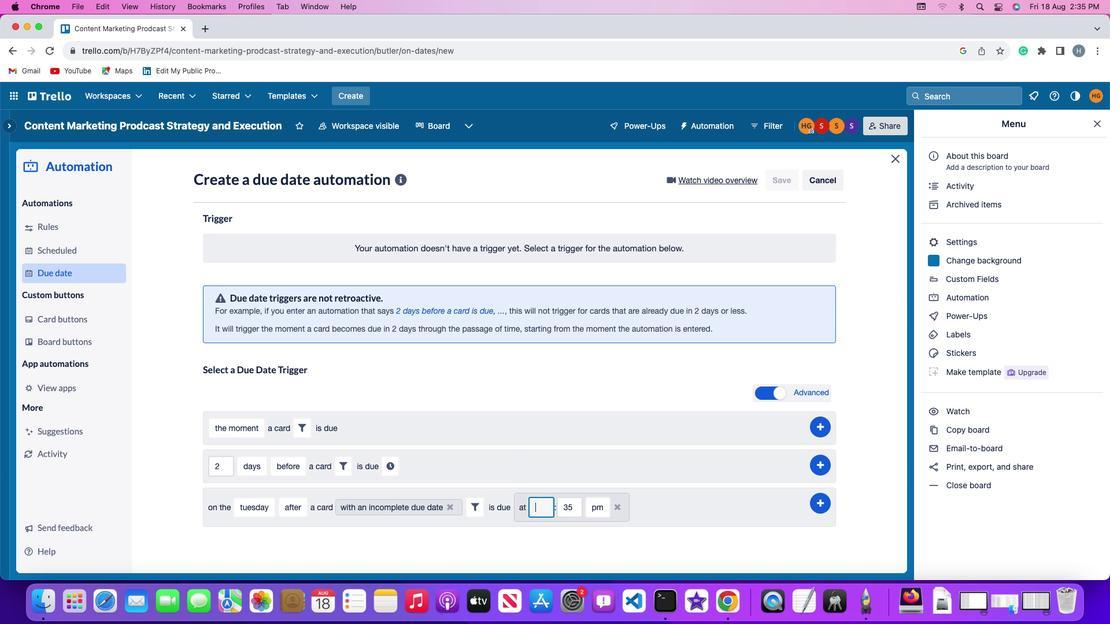 
Action: Key pressed Key.backspace
Screenshot: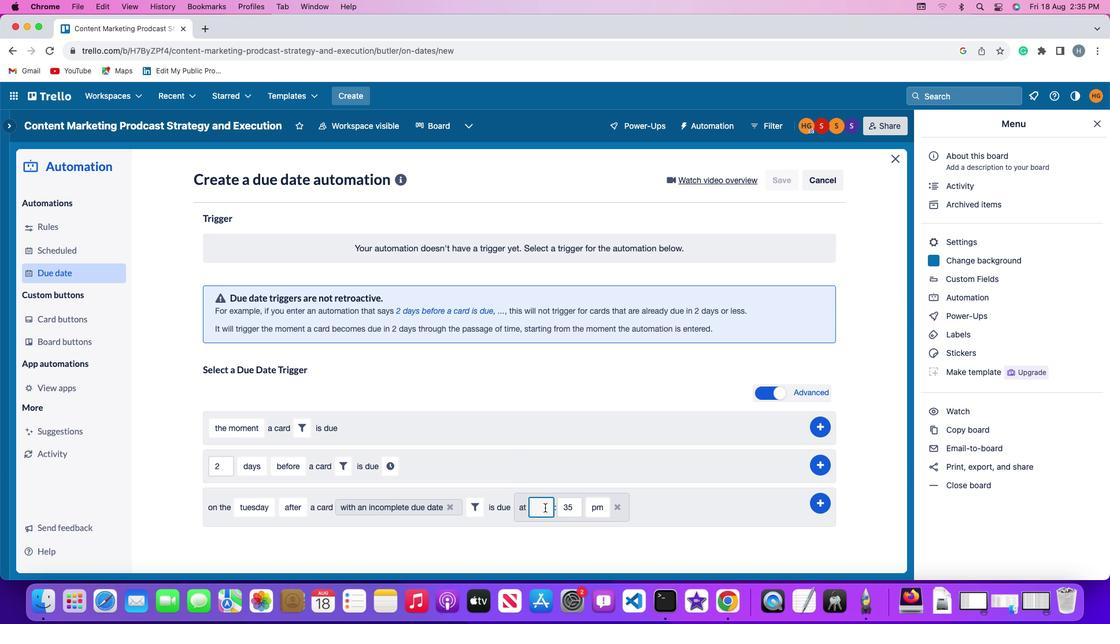 
Action: Mouse moved to (545, 507)
Screenshot: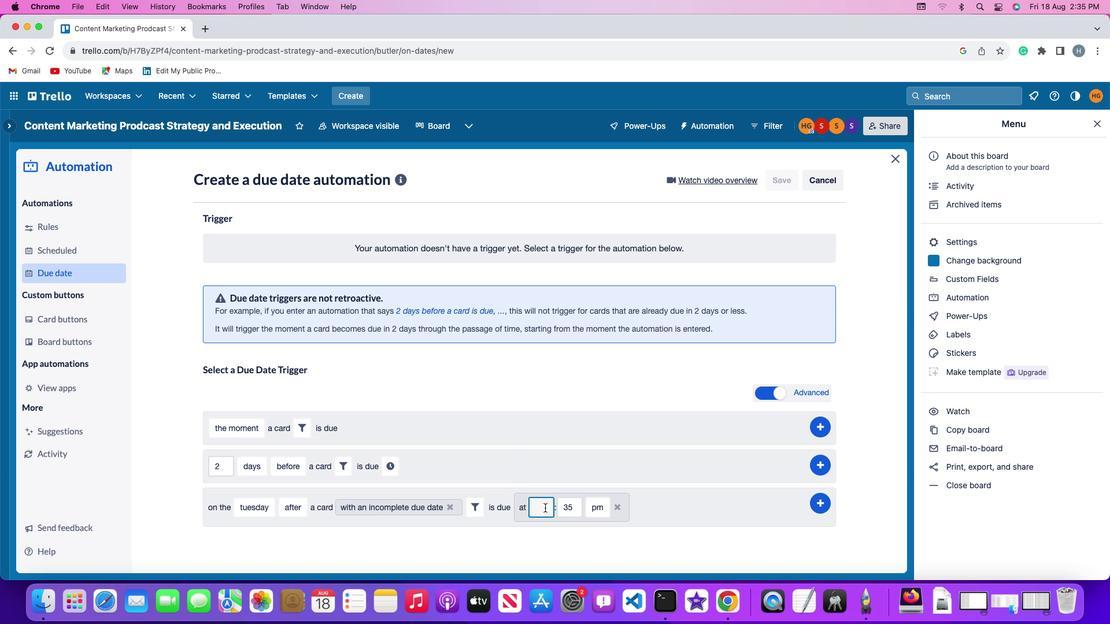 
Action: Key pressed '1''1'
Screenshot: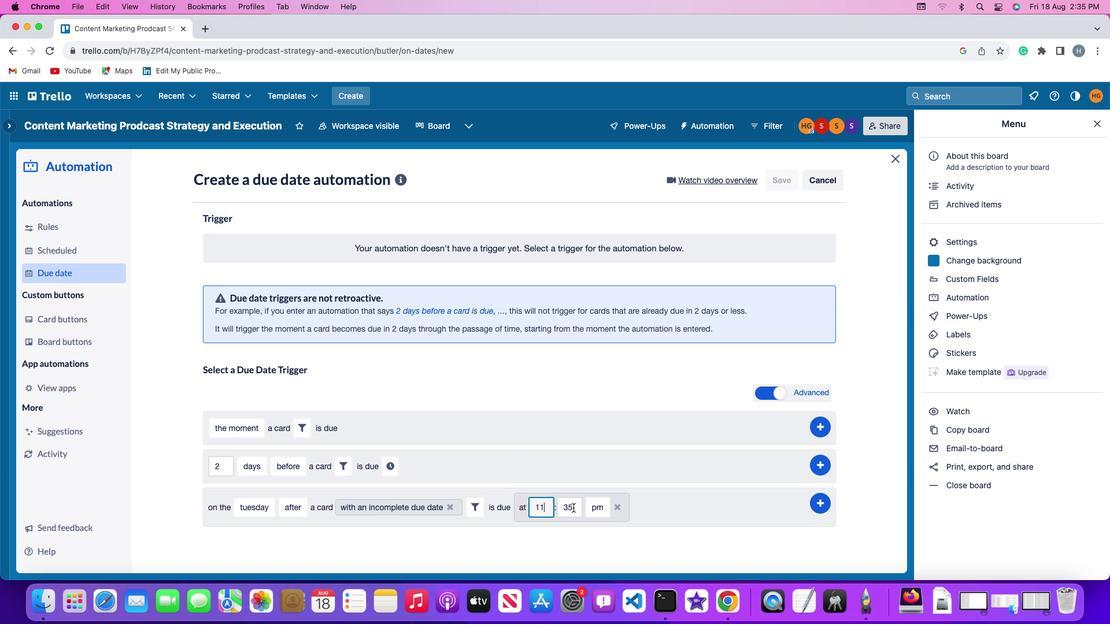 
Action: Mouse moved to (580, 508)
Screenshot: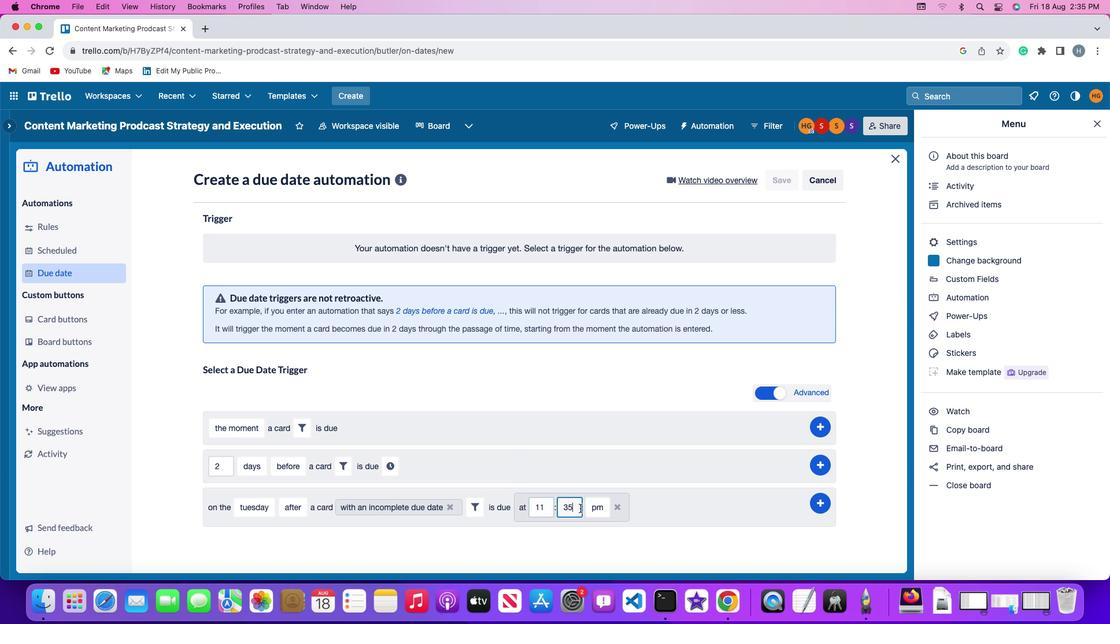 
Action: Mouse pressed left at (580, 508)
Screenshot: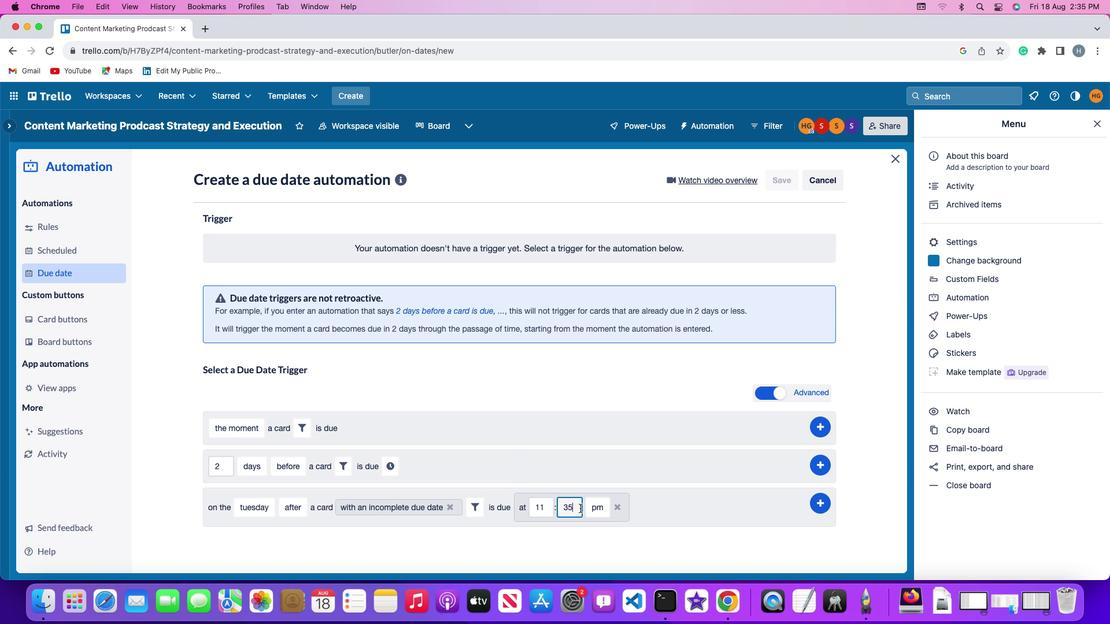 
Action: Key pressed Key.backspace
Screenshot: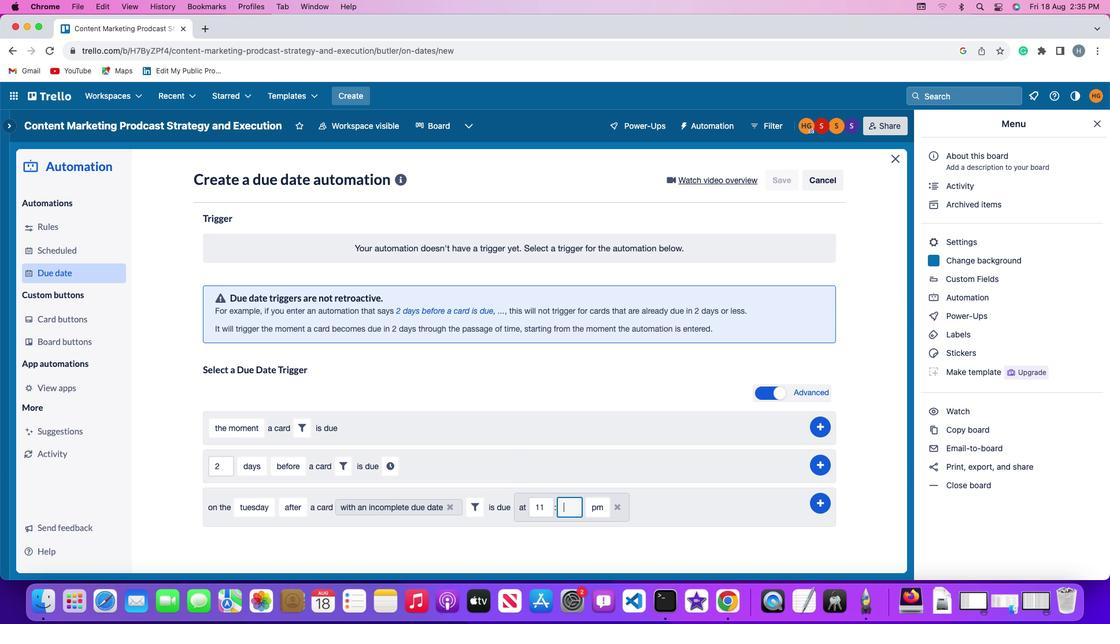 
Action: Mouse moved to (580, 508)
Screenshot: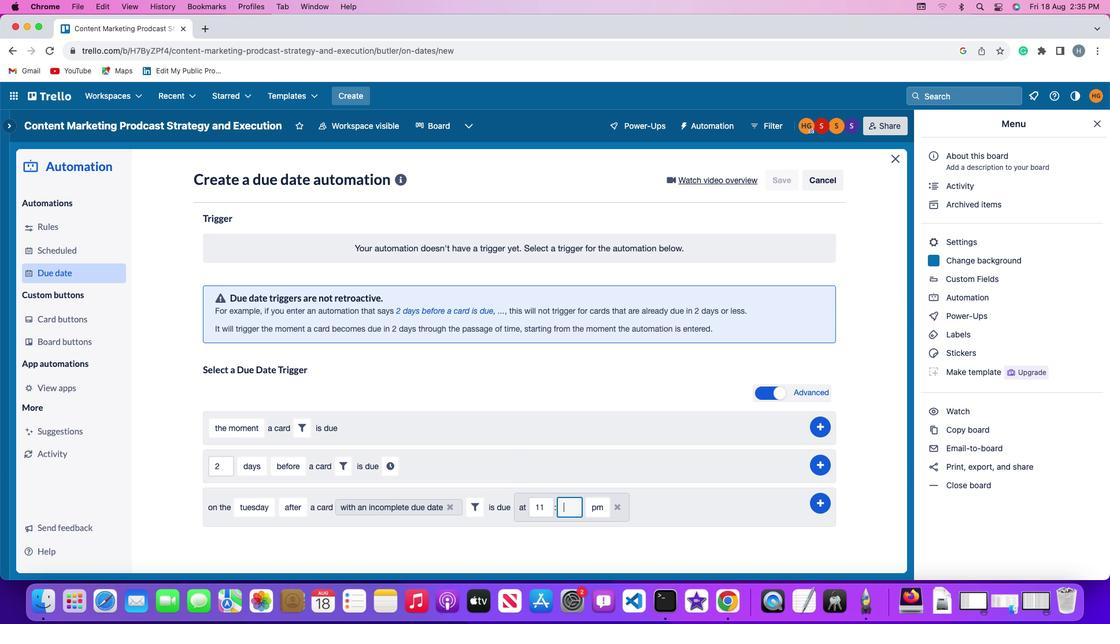 
Action: Key pressed Key.backspace
Screenshot: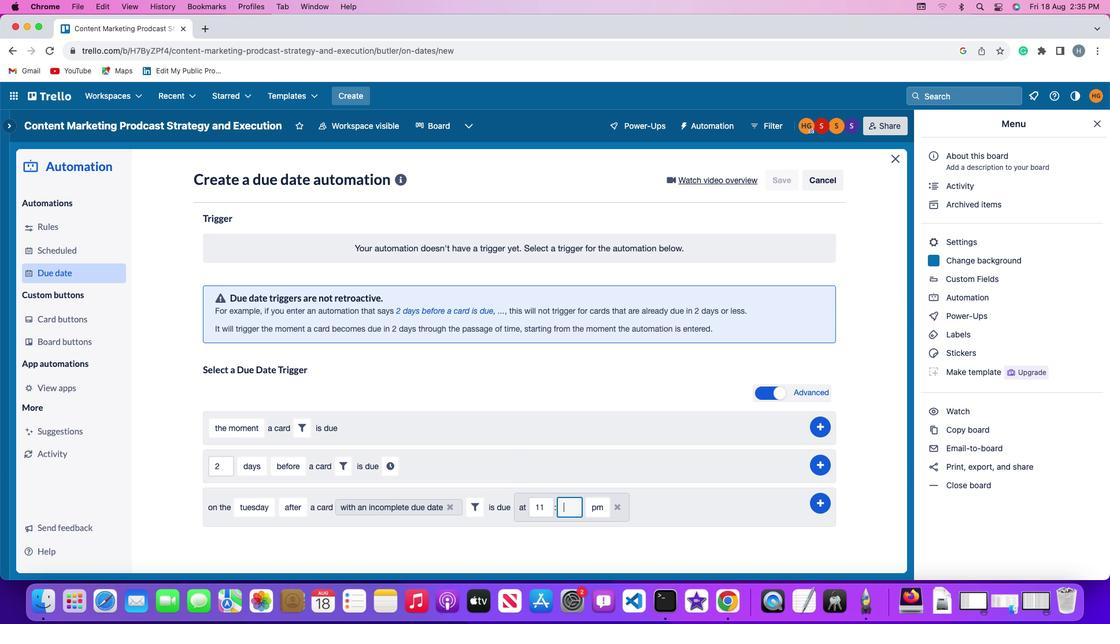 
Action: Mouse moved to (580, 508)
Screenshot: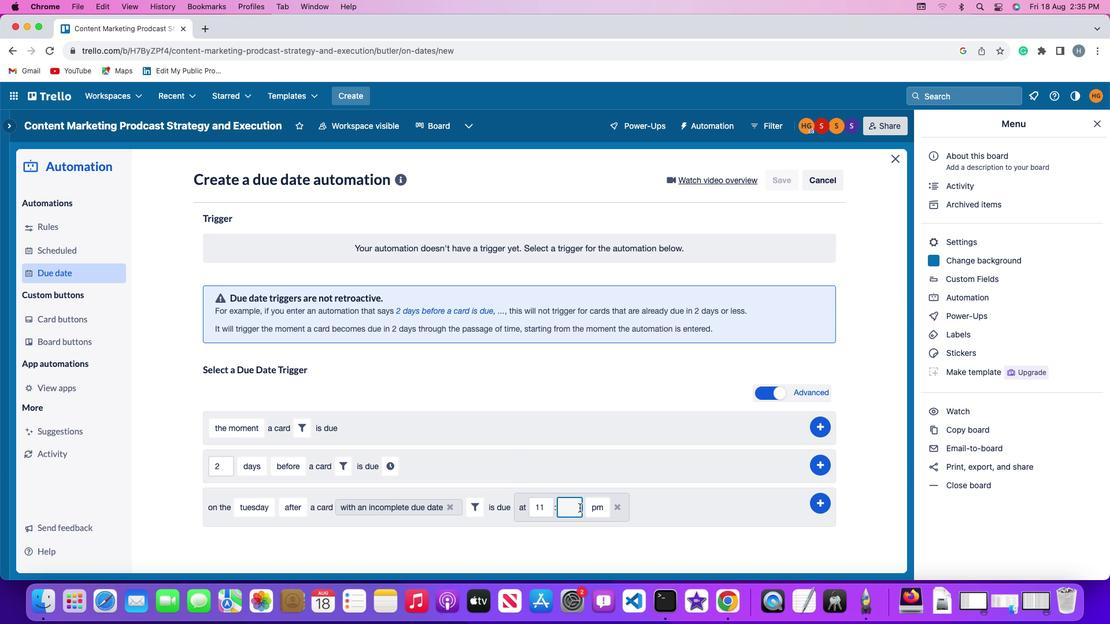 
Action: Key pressed '0''0'
Screenshot: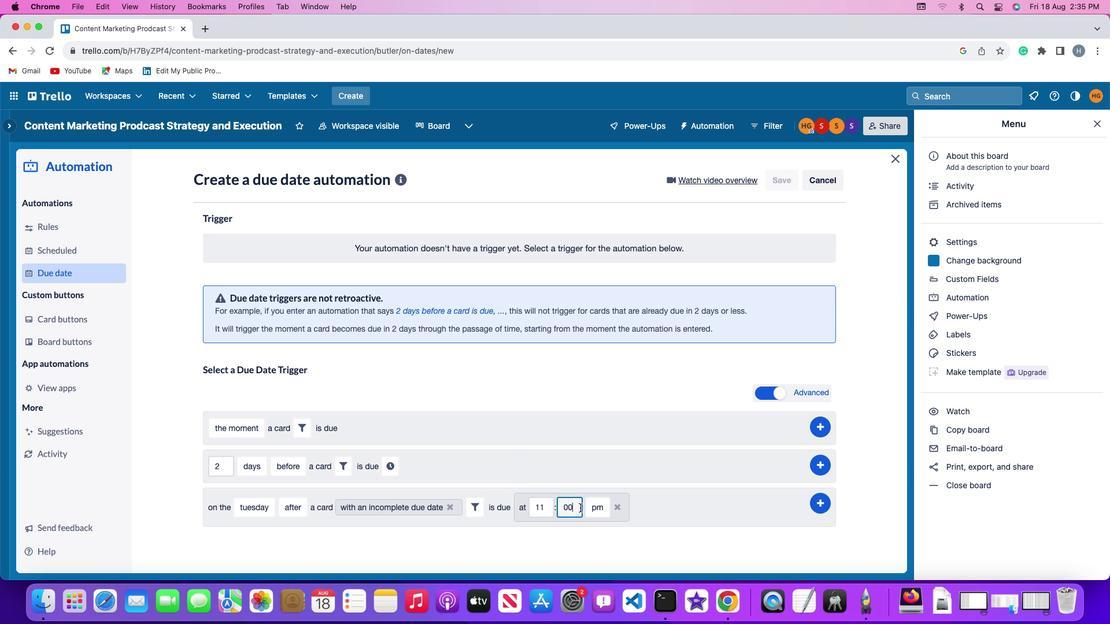 
Action: Mouse moved to (592, 507)
Screenshot: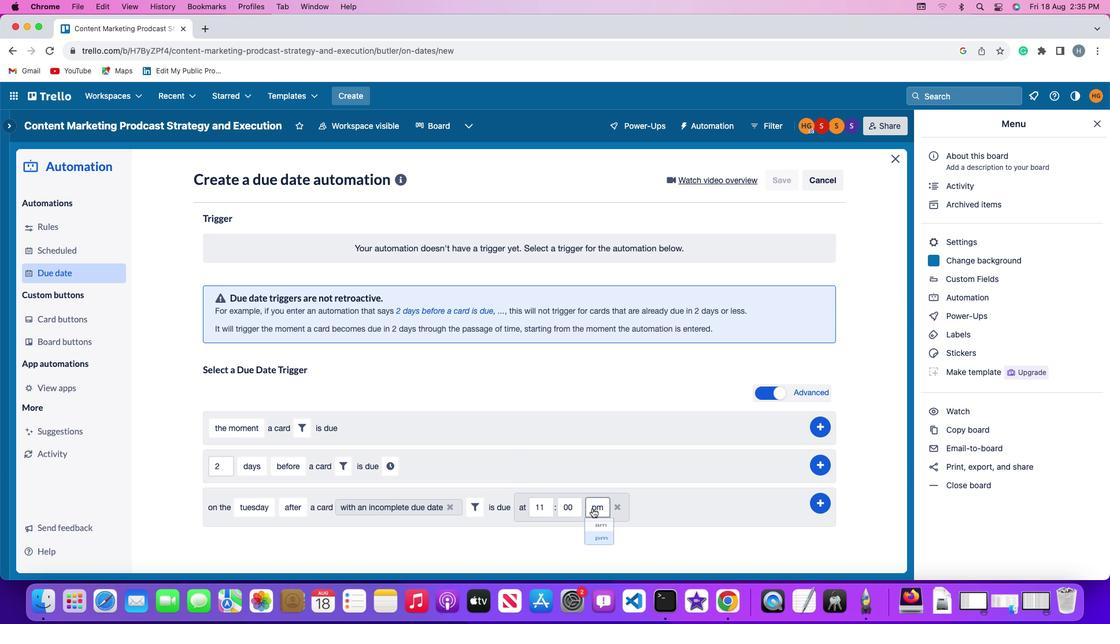 
Action: Mouse pressed left at (592, 507)
Screenshot: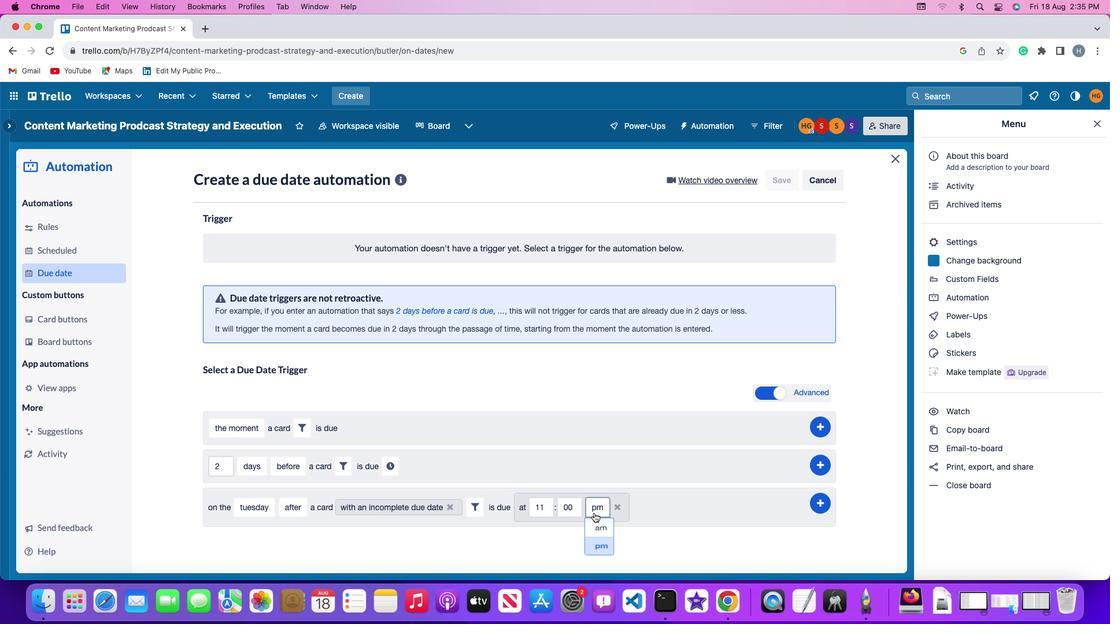 
Action: Mouse moved to (599, 530)
Screenshot: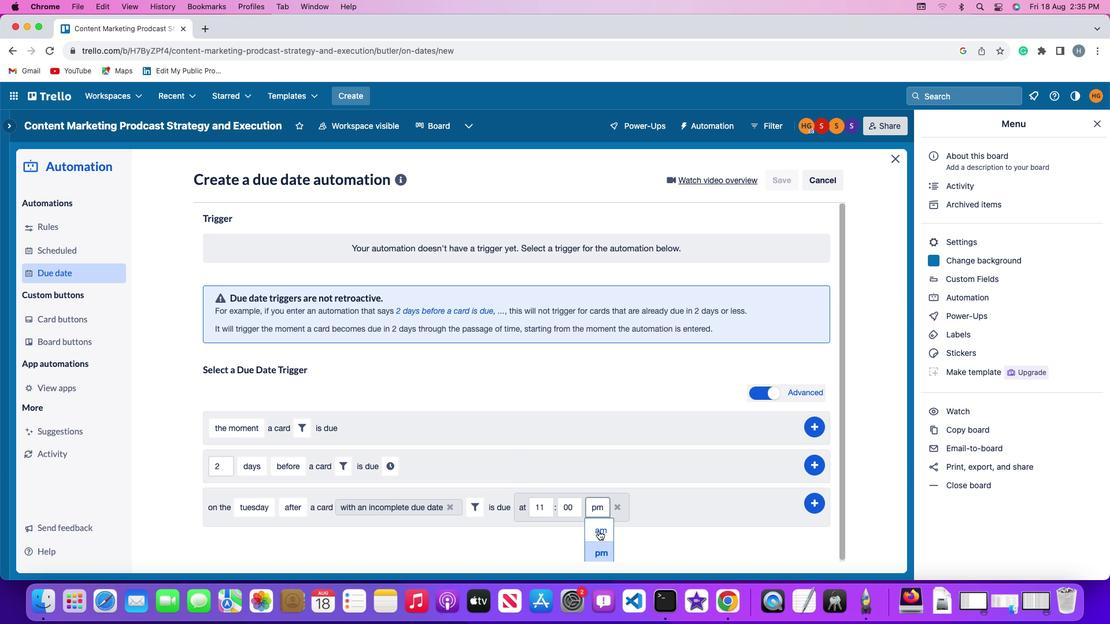 
Action: Mouse pressed left at (599, 530)
Screenshot: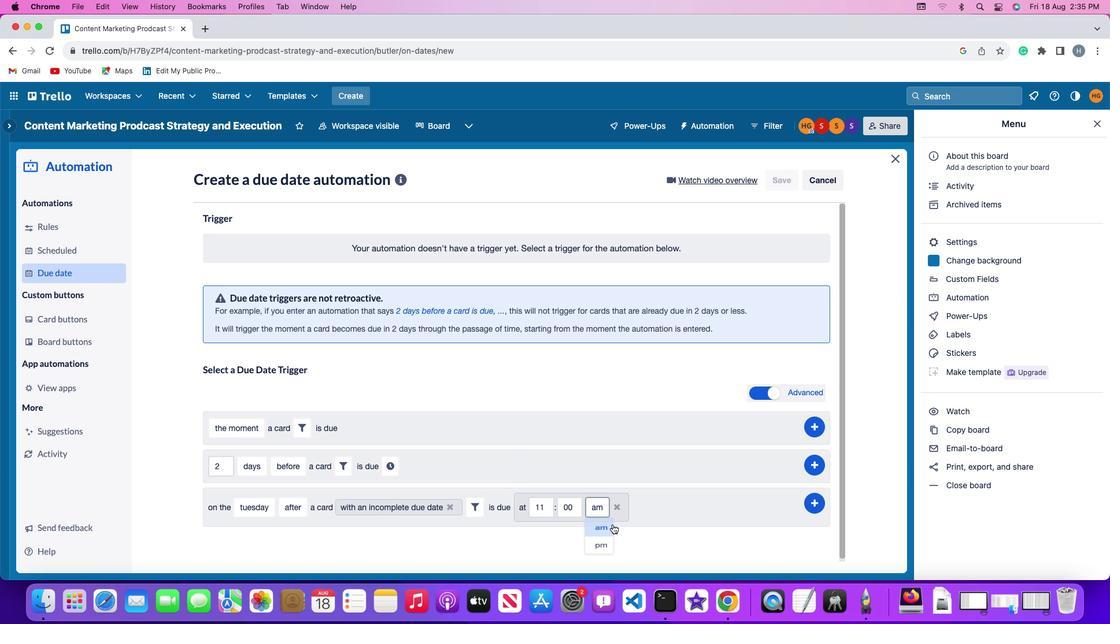 
Action: Mouse moved to (822, 502)
Screenshot: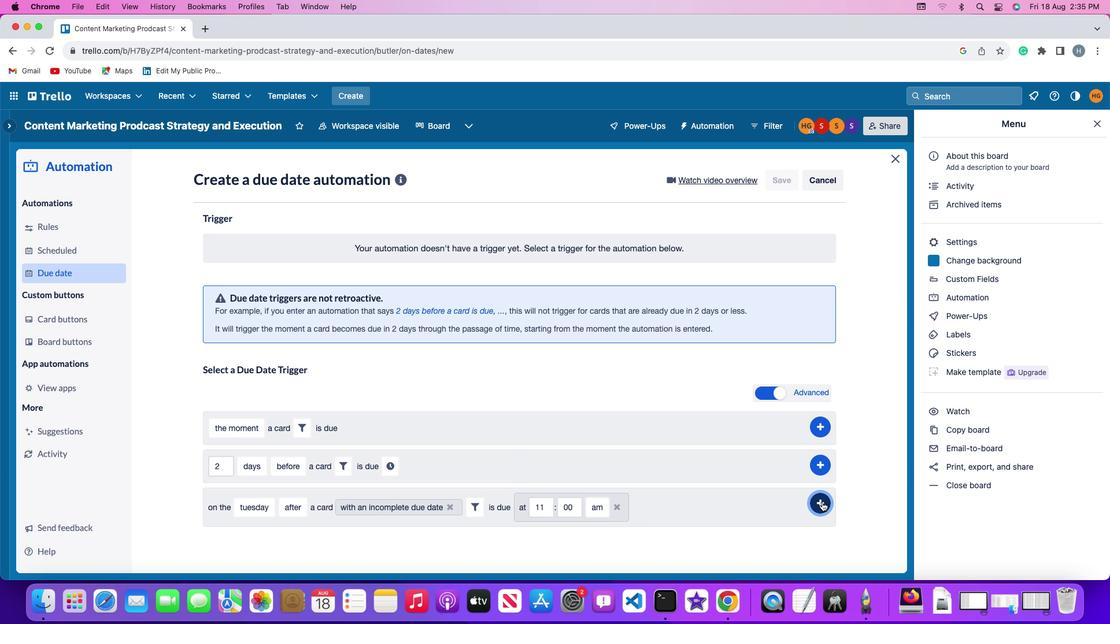 
Action: Mouse pressed left at (822, 502)
Screenshot: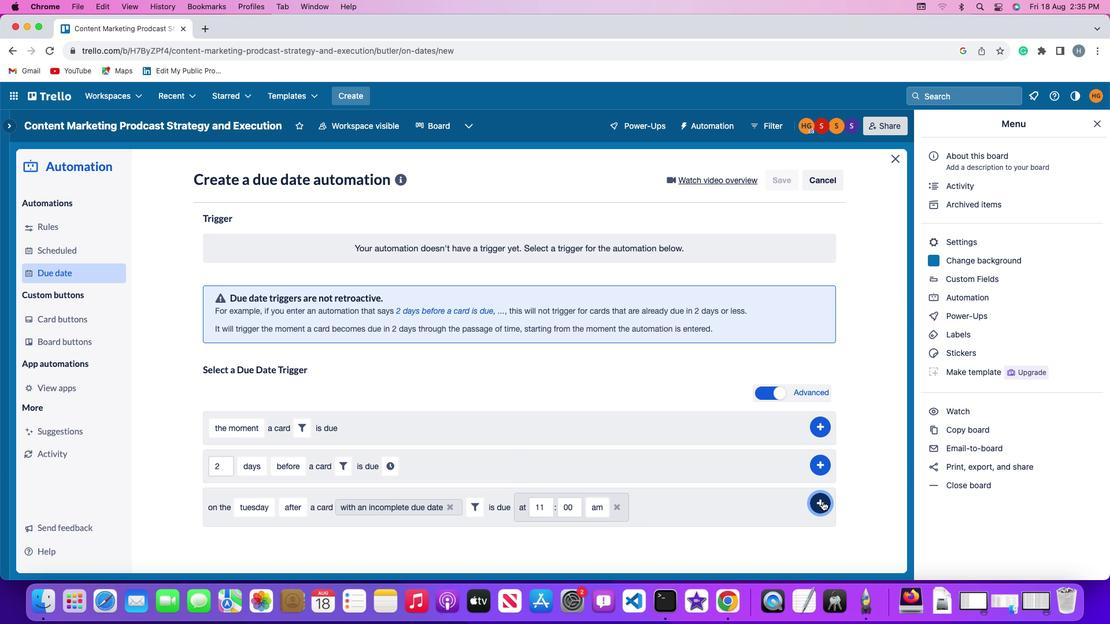 
Action: Mouse moved to (875, 395)
Screenshot: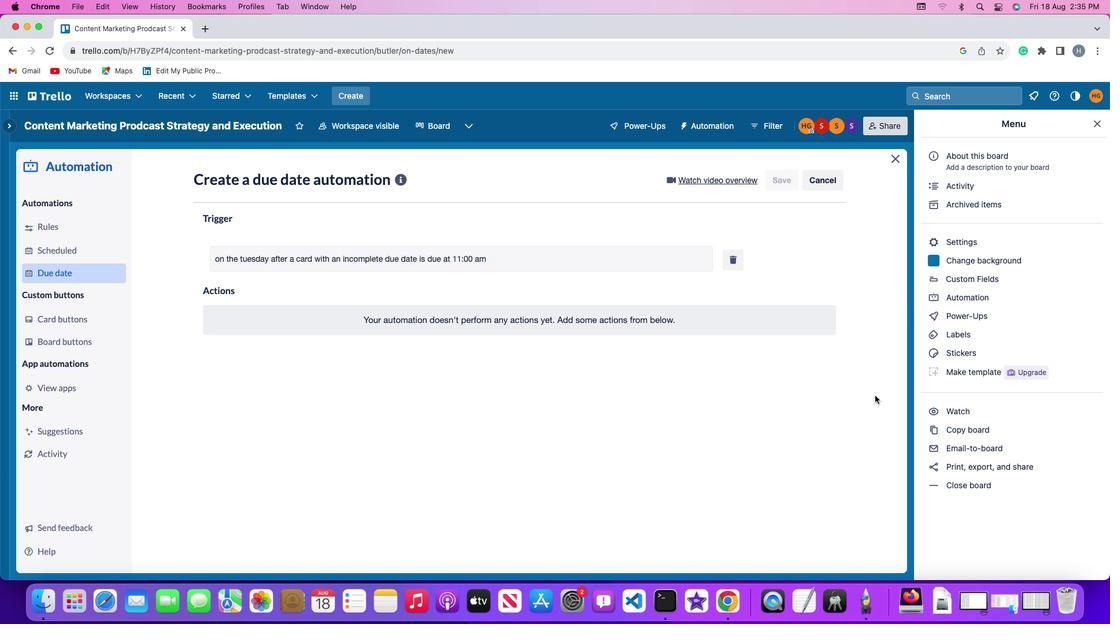 
